 Task: Add an event with the title Second Project Lessons Learned Discussion, date '2024/03/19', time 9:40 AM to 11:40 AMand add a description: The employee will be informed about the available resources and support systems, such as training programs, mentorship opportunities, or coaching sessions. The supervisor will offer guidance and assistance in accessing these resources to facilitate the employee's improvement., put the event into Blue category . Add location for the event as: Zagreb, Croatia, logged in from the account softage.8@softage.netand send the event invitation to softage.2@softage.net and softage.3@softage.net. Set a reminder for the event At time of event
Action: Mouse moved to (118, 139)
Screenshot: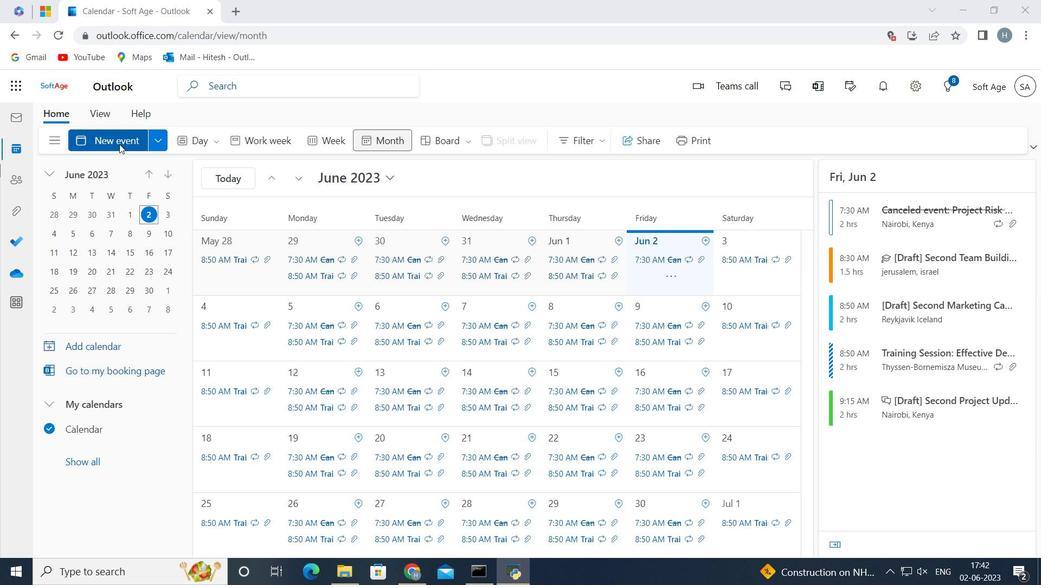 
Action: Mouse pressed left at (118, 139)
Screenshot: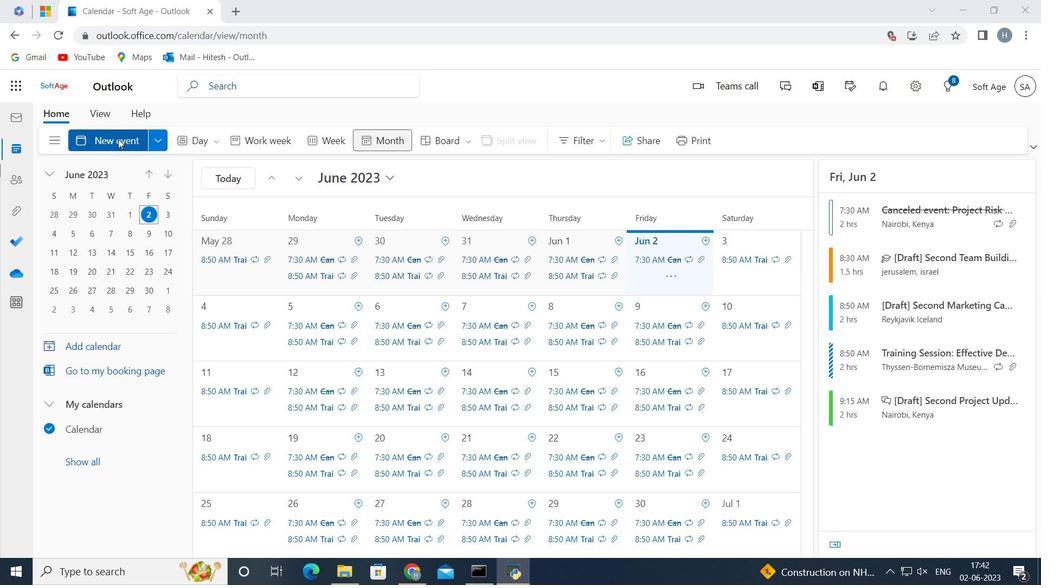 
Action: Mouse moved to (313, 204)
Screenshot: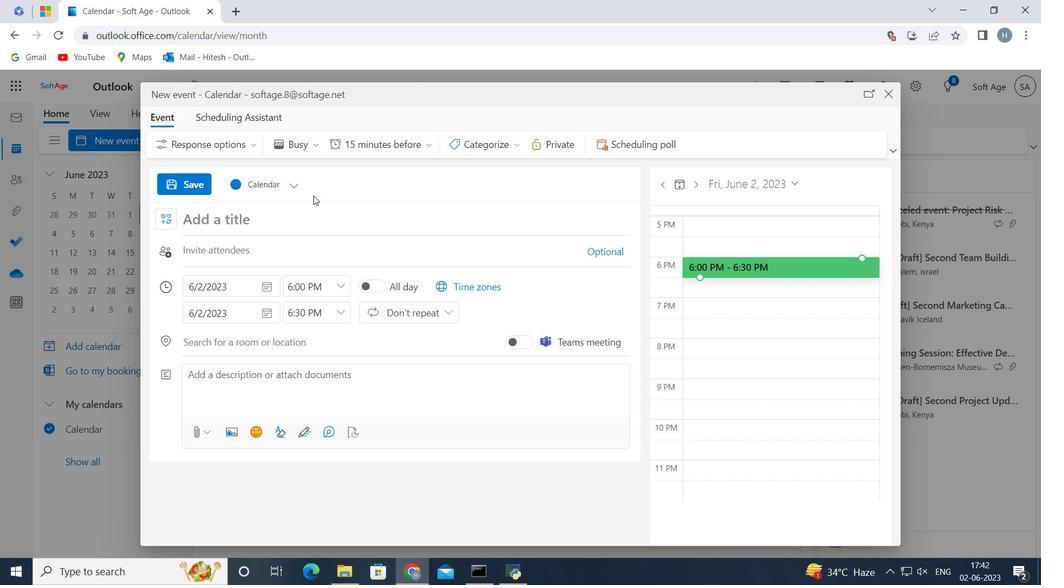 
Action: Key pressed <Key.shift>Second<Key.space><Key.shift>Project<Key.space><Key.shift>Lessons<Key.space><Key.shift>Learned<Key.space><Key.shift>Discussion<Key.space>
Screenshot: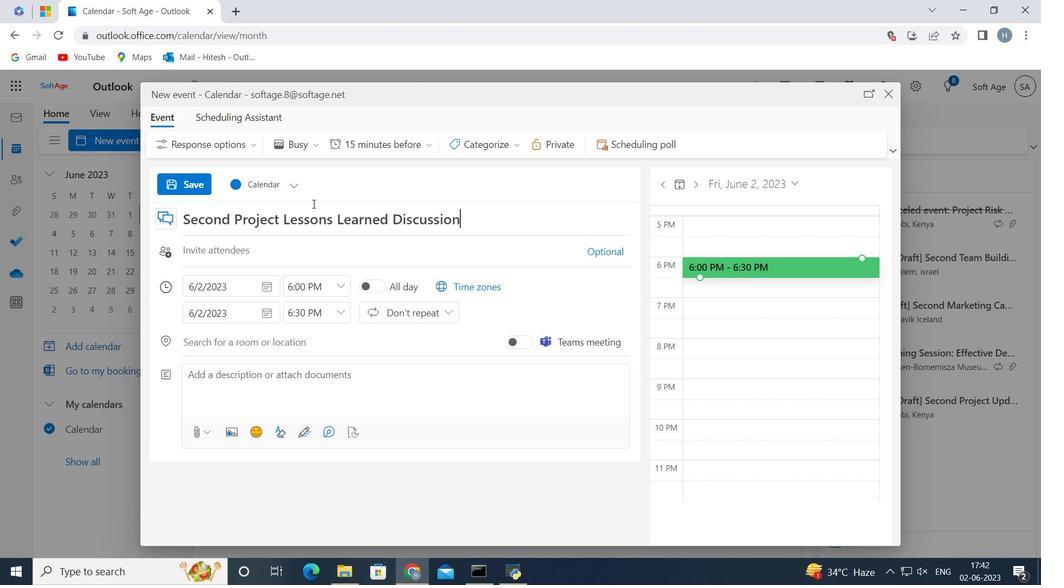 
Action: Mouse moved to (345, 284)
Screenshot: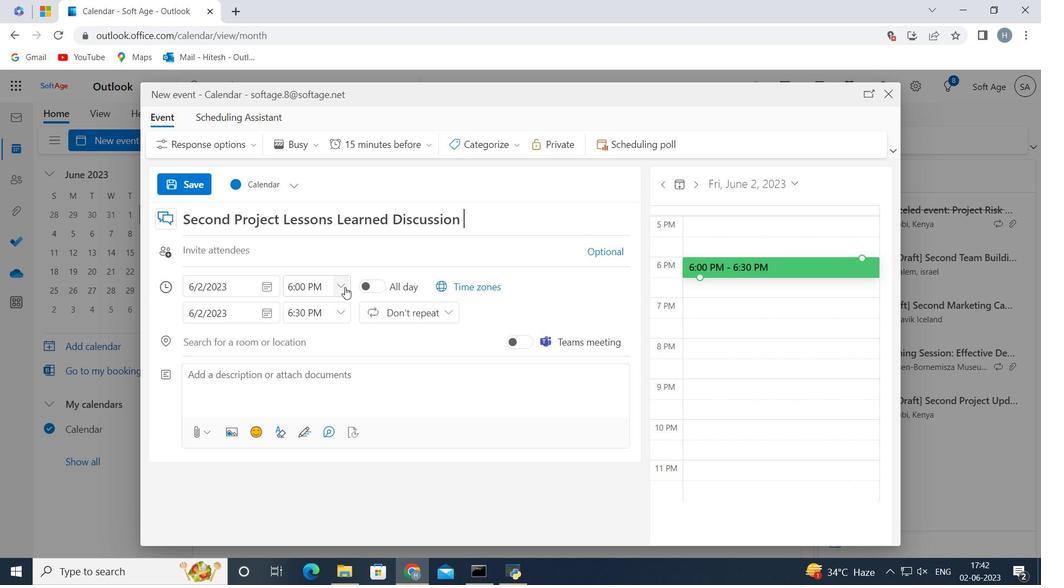 
Action: Mouse pressed left at (345, 284)
Screenshot: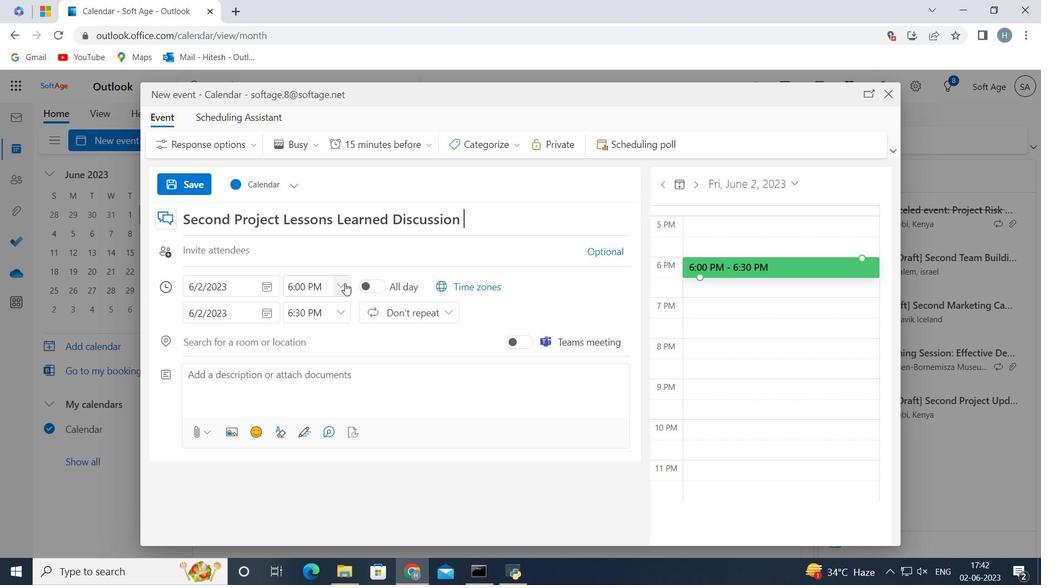 
Action: Mouse moved to (263, 288)
Screenshot: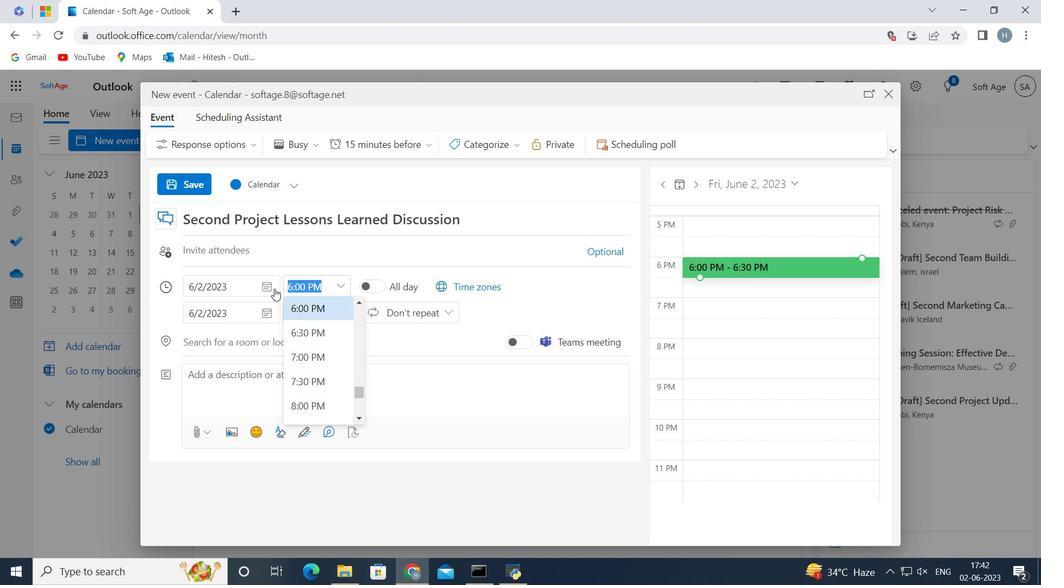 
Action: Mouse pressed left at (263, 288)
Screenshot: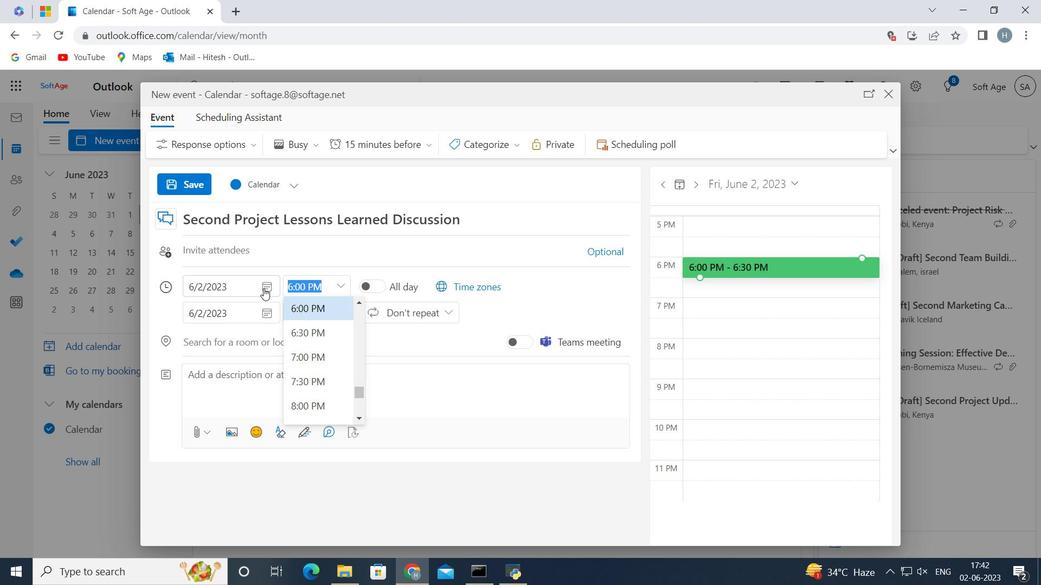
Action: Mouse moved to (310, 321)
Screenshot: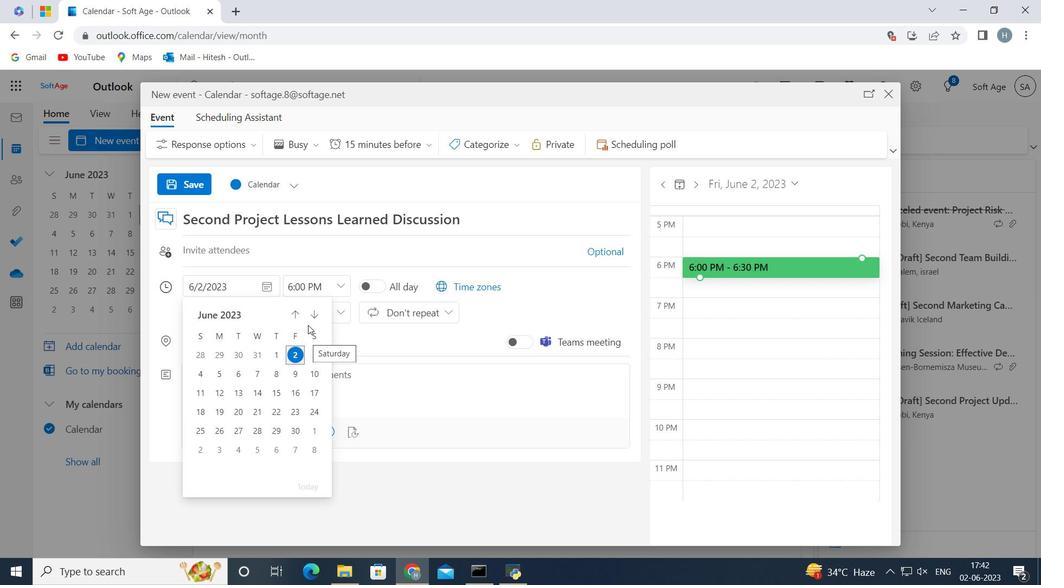 
Action: Mouse pressed left at (310, 321)
Screenshot: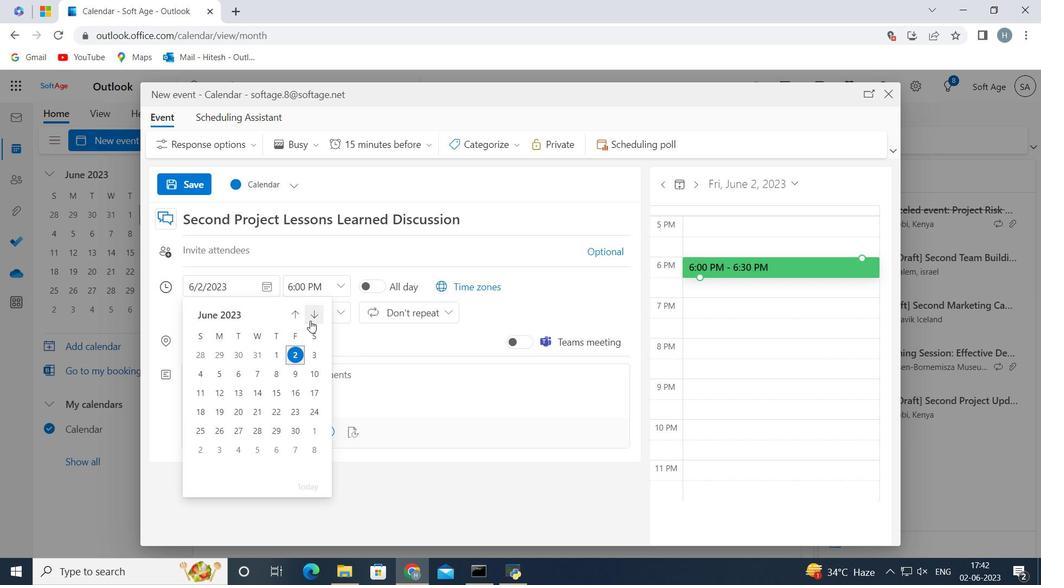 
Action: Mouse pressed left at (310, 321)
Screenshot: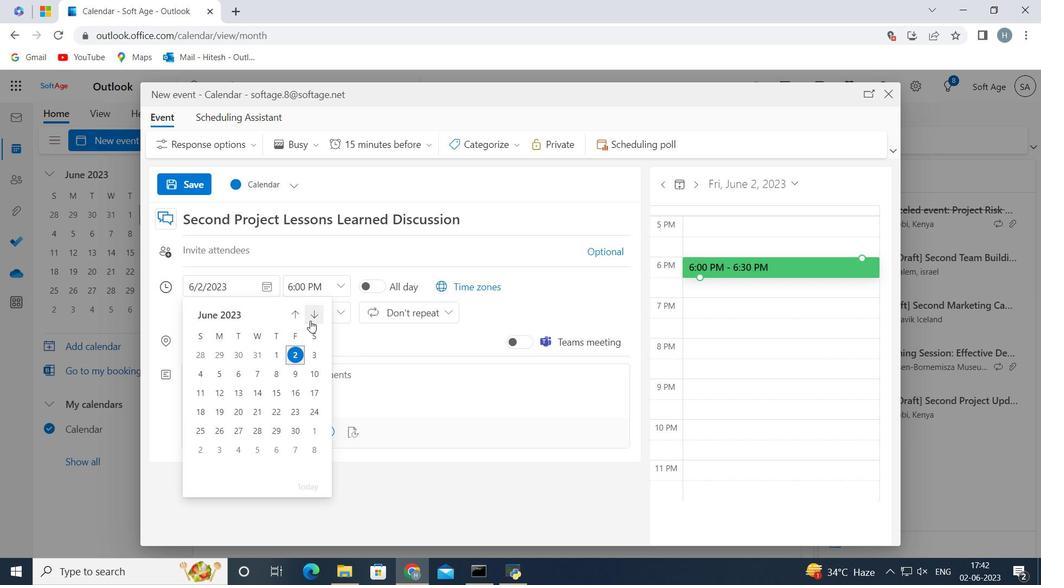 
Action: Mouse pressed left at (310, 321)
Screenshot: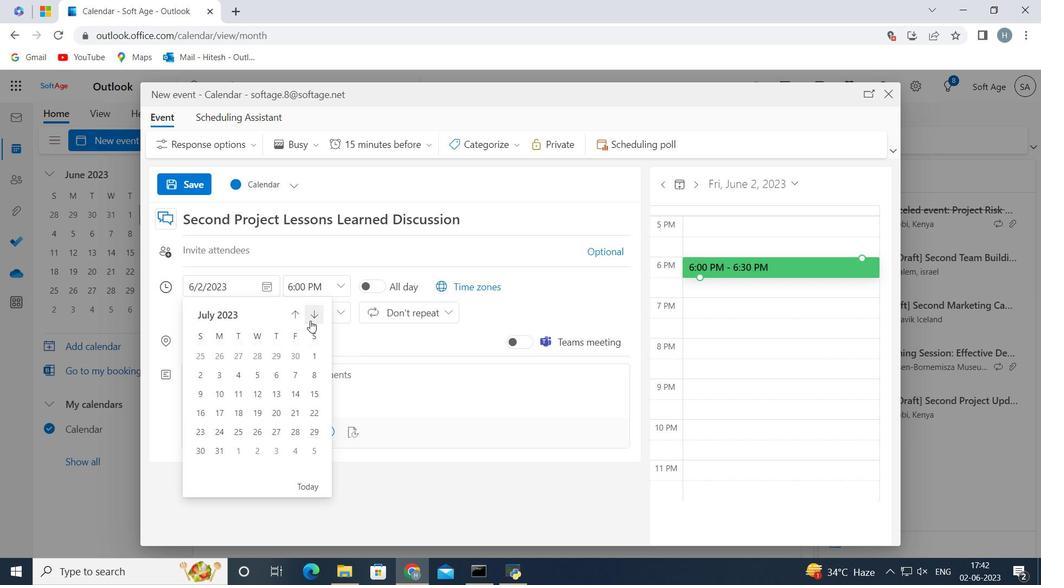 
Action: Mouse pressed left at (310, 321)
Screenshot: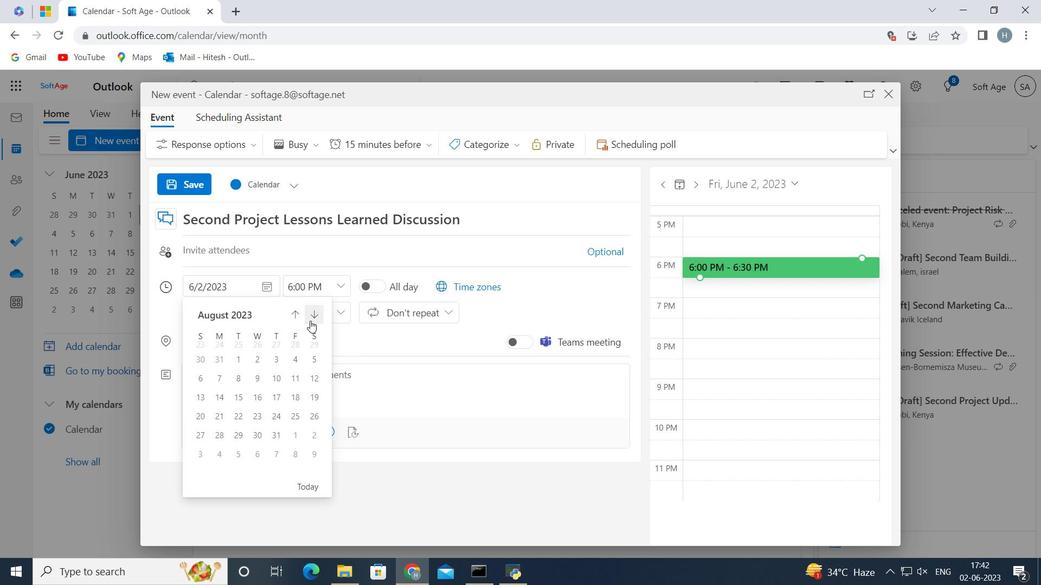 
Action: Mouse pressed left at (310, 321)
Screenshot: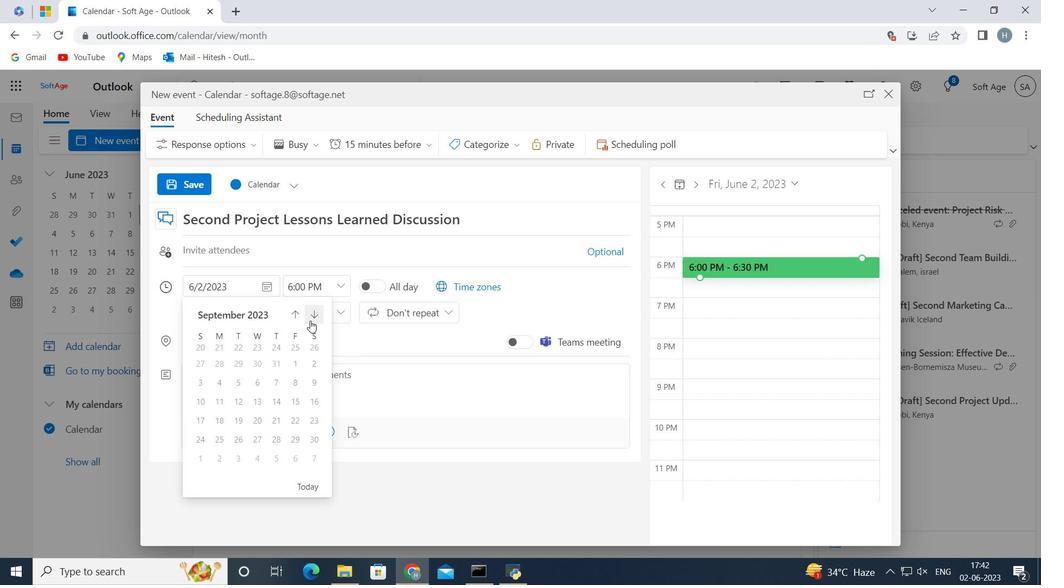 
Action: Mouse pressed left at (310, 321)
Screenshot: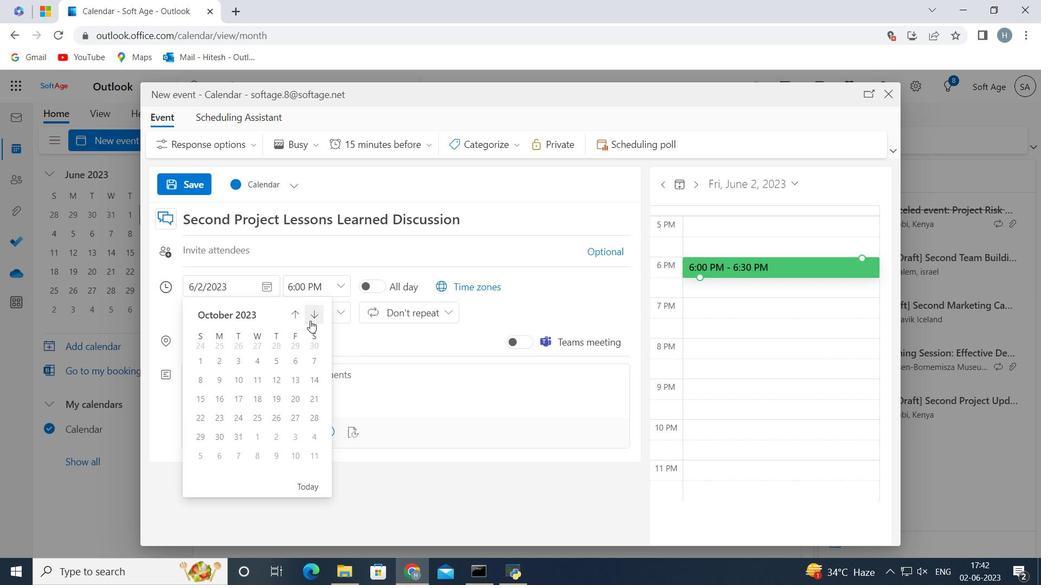 
Action: Mouse pressed left at (310, 321)
Screenshot: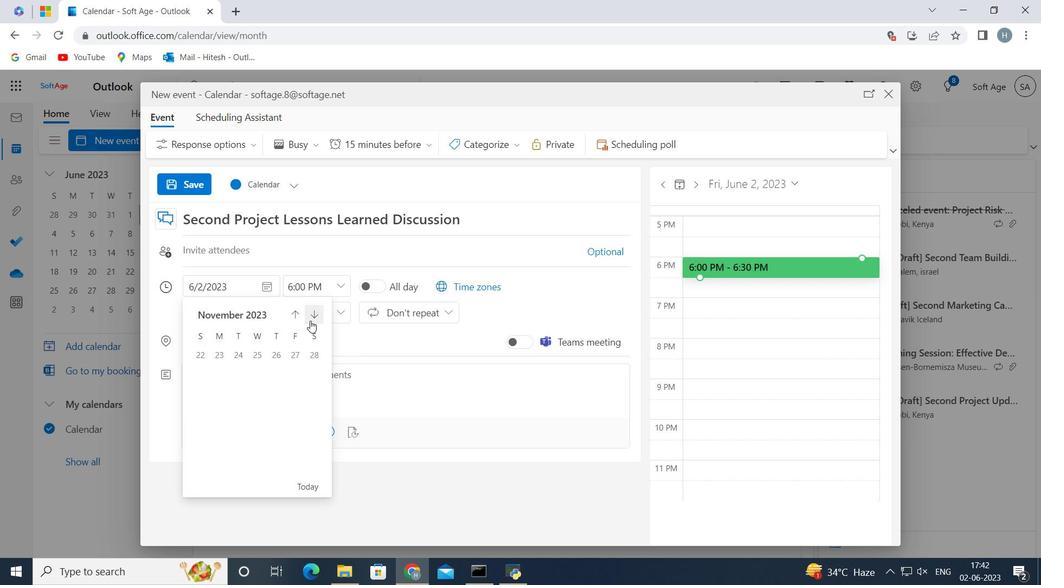 
Action: Mouse pressed left at (310, 321)
Screenshot: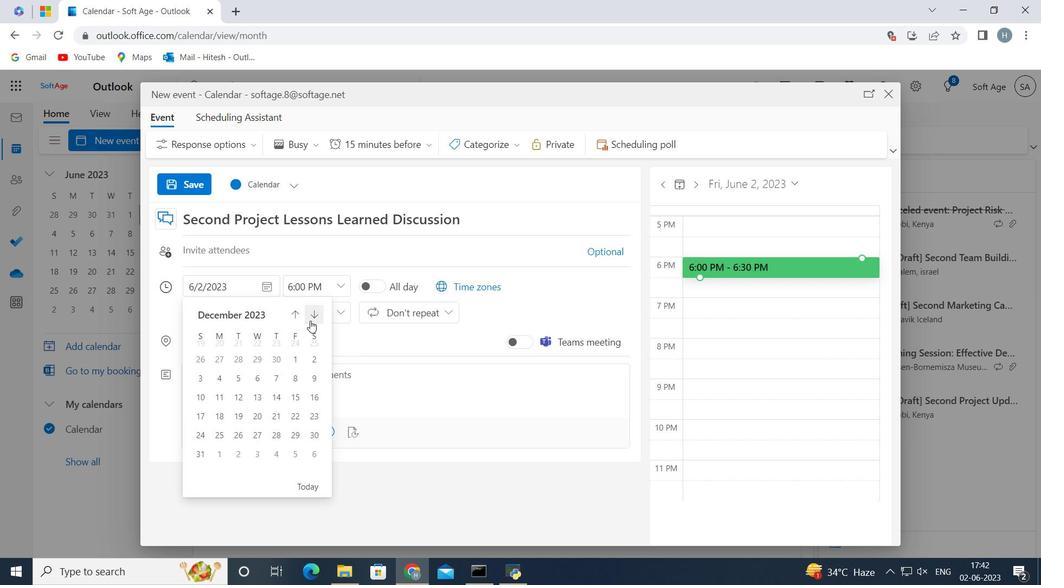 
Action: Mouse pressed left at (310, 321)
Screenshot: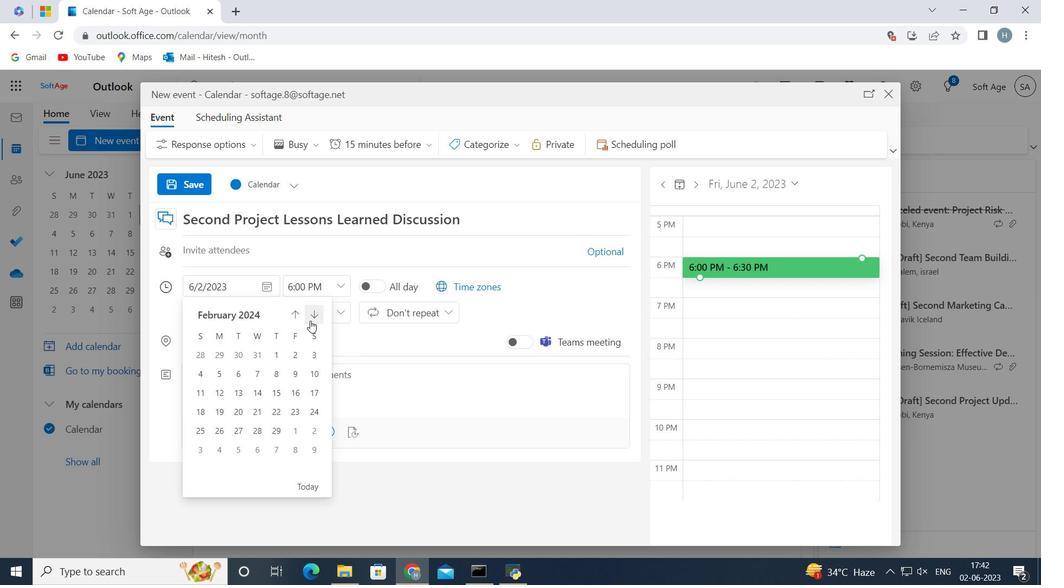 
Action: Mouse moved to (245, 410)
Screenshot: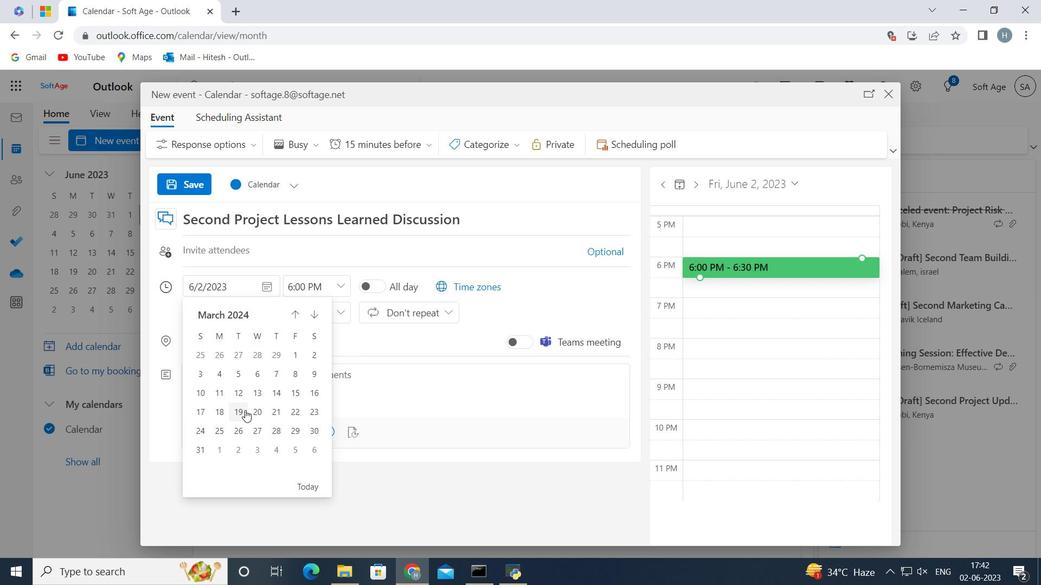 
Action: Mouse pressed left at (245, 410)
Screenshot: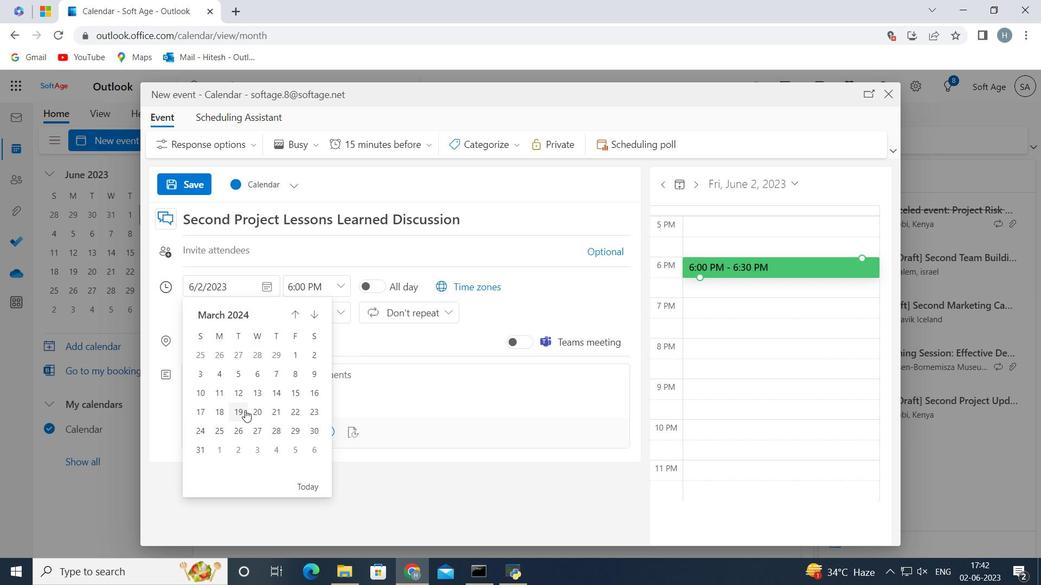 
Action: Mouse moved to (340, 284)
Screenshot: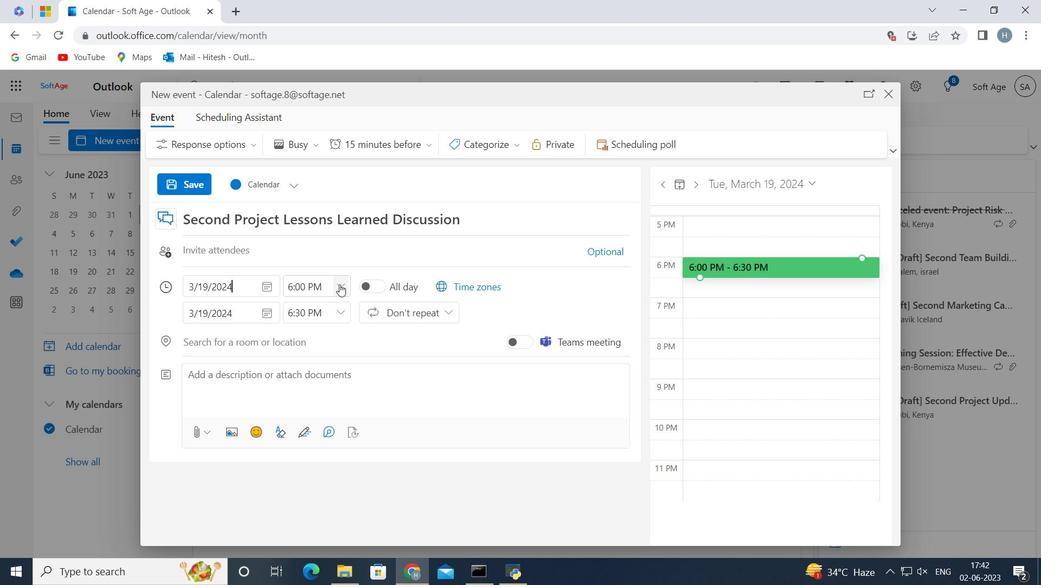 
Action: Mouse pressed left at (340, 284)
Screenshot: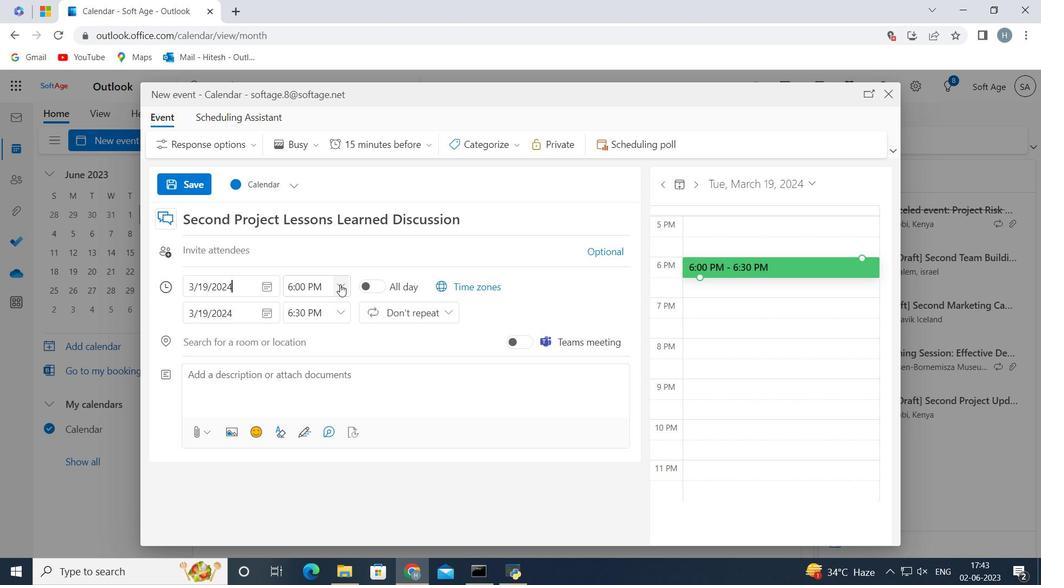 
Action: Mouse moved to (360, 347)
Screenshot: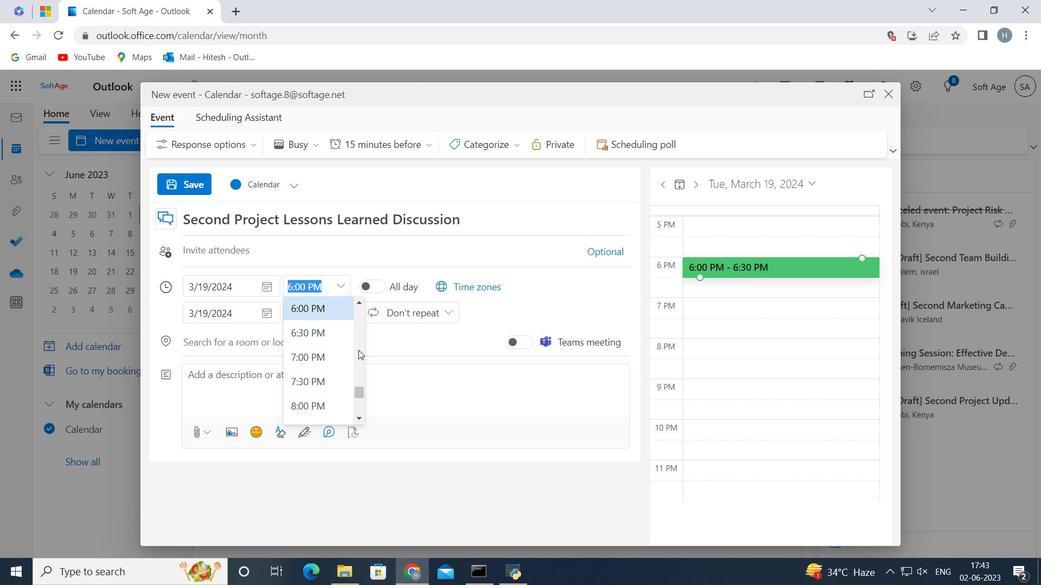 
Action: Mouse pressed left at (360, 347)
Screenshot: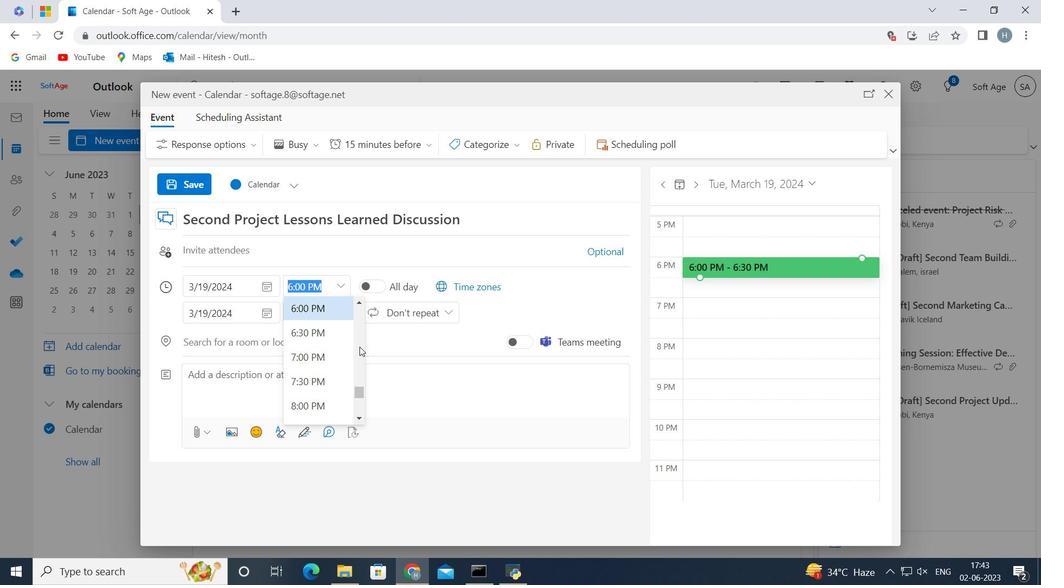 
Action: Mouse moved to (360, 339)
Screenshot: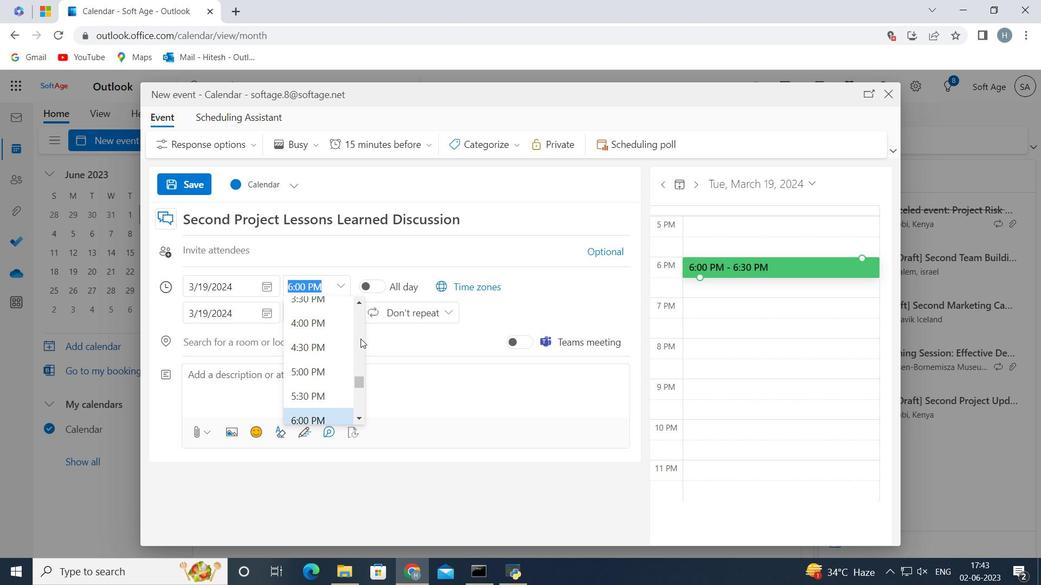 
Action: Mouse pressed left at (360, 339)
Screenshot: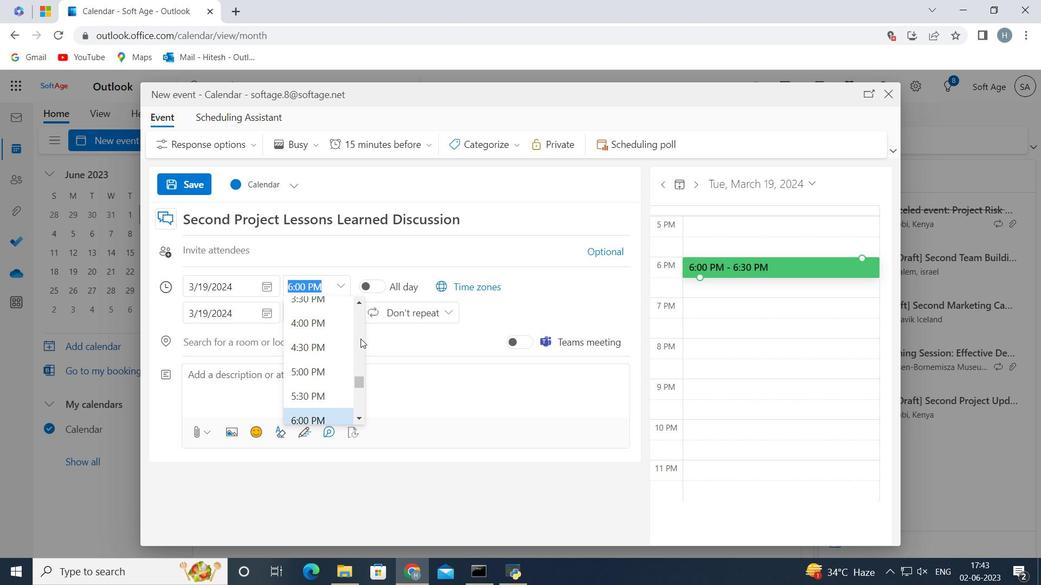 
Action: Mouse moved to (360, 336)
Screenshot: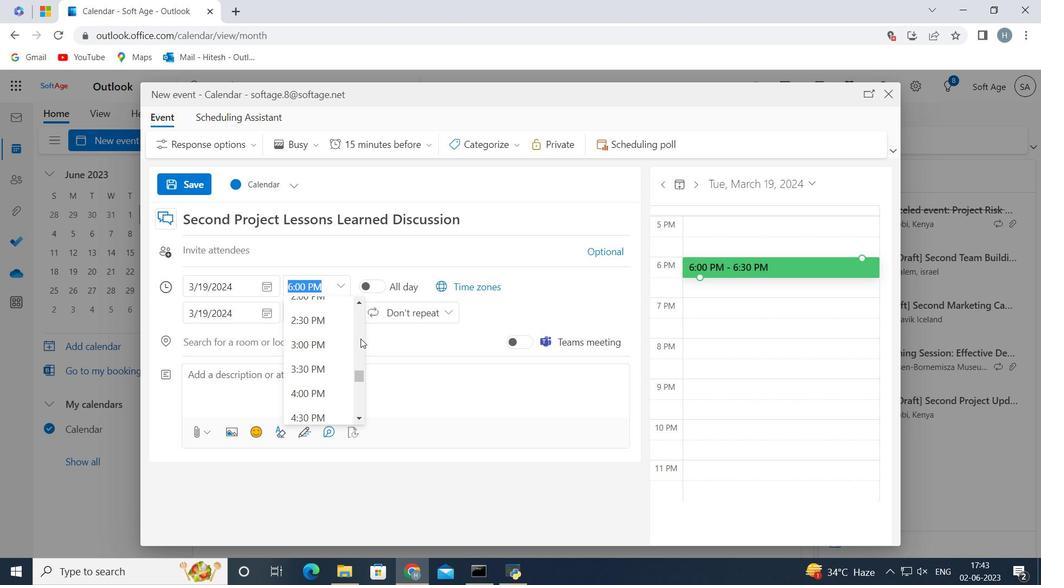 
Action: Mouse pressed left at (360, 336)
Screenshot: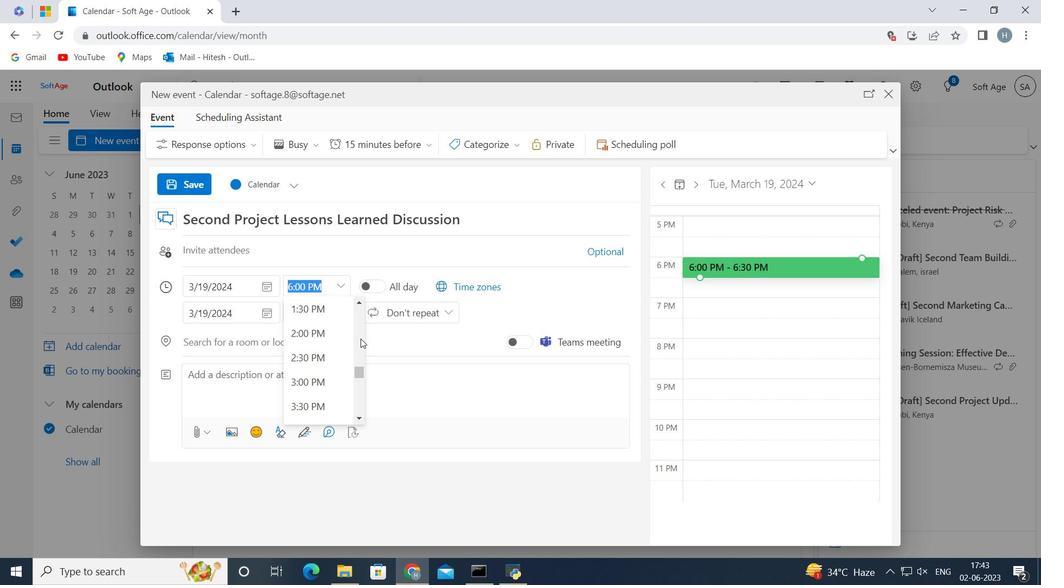 
Action: Mouse moved to (360, 324)
Screenshot: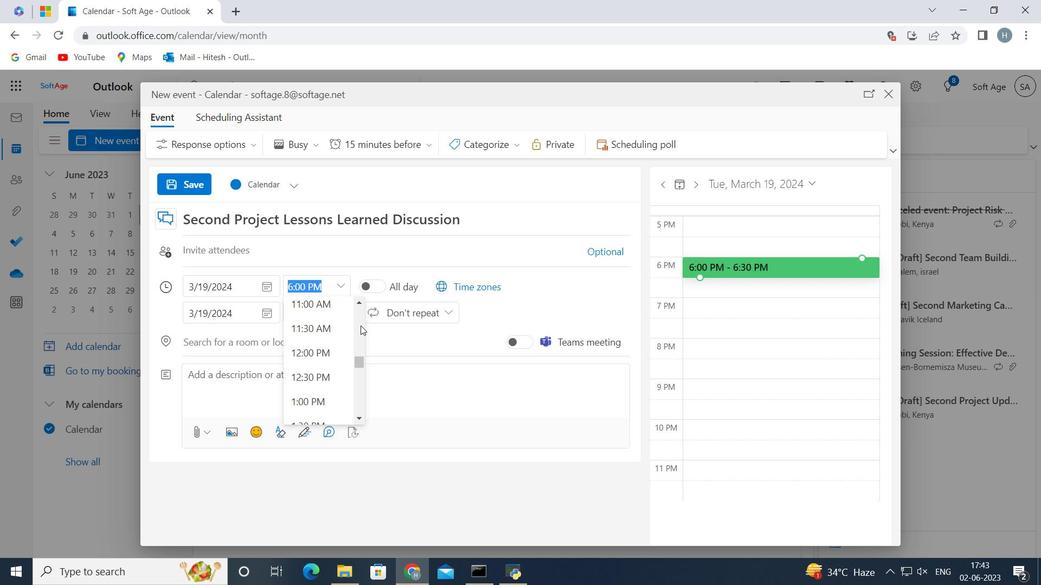 
Action: Mouse pressed left at (360, 324)
Screenshot: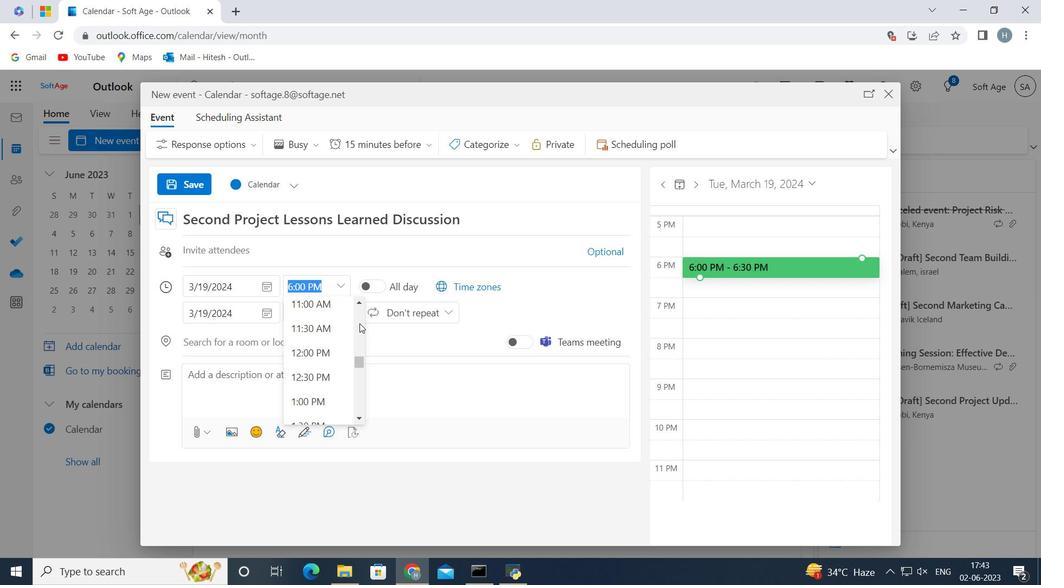 
Action: Mouse pressed left at (360, 324)
Screenshot: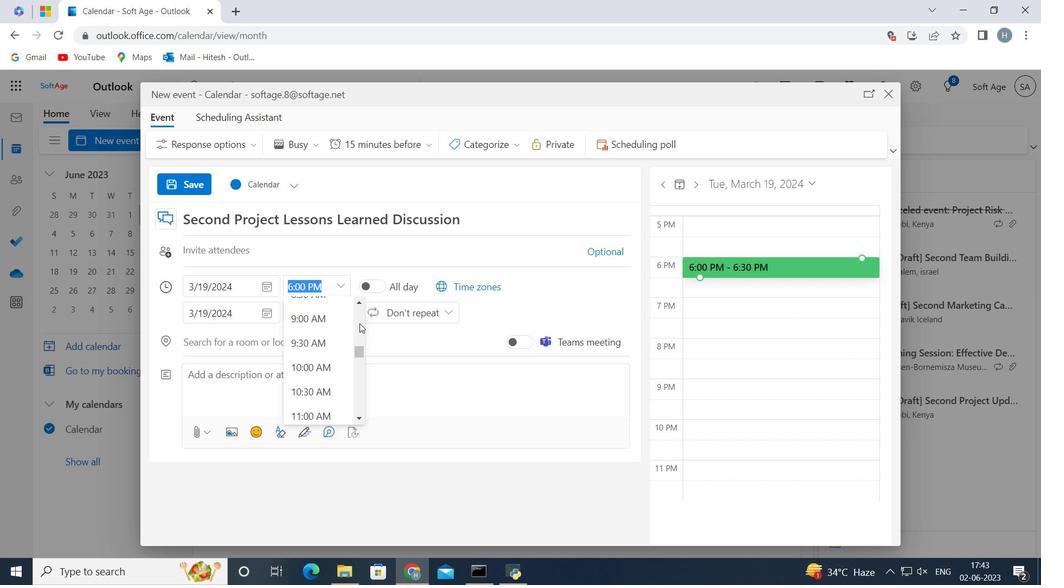 
Action: Mouse moved to (362, 351)
Screenshot: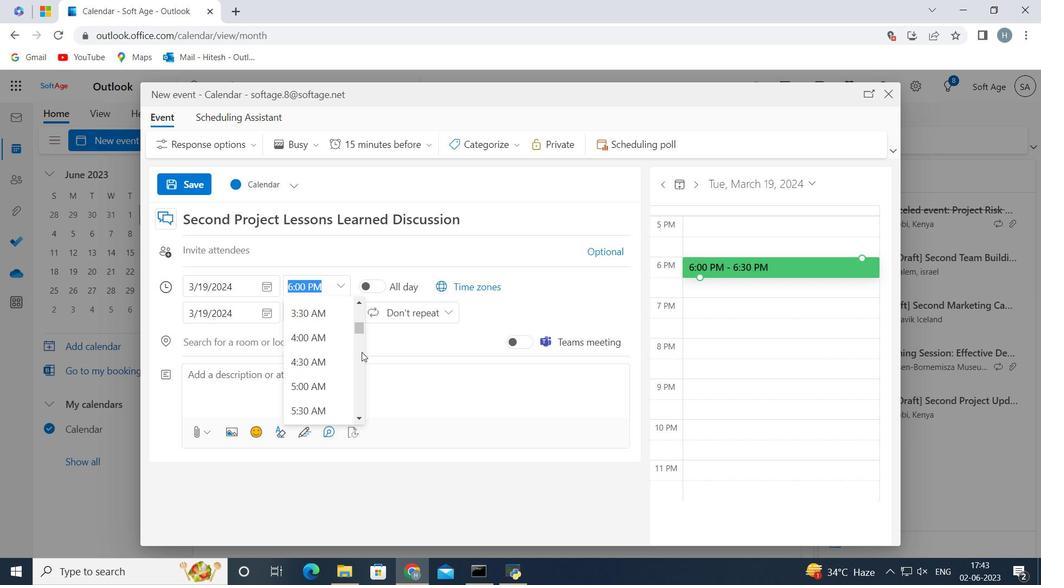 
Action: Mouse pressed left at (362, 351)
Screenshot: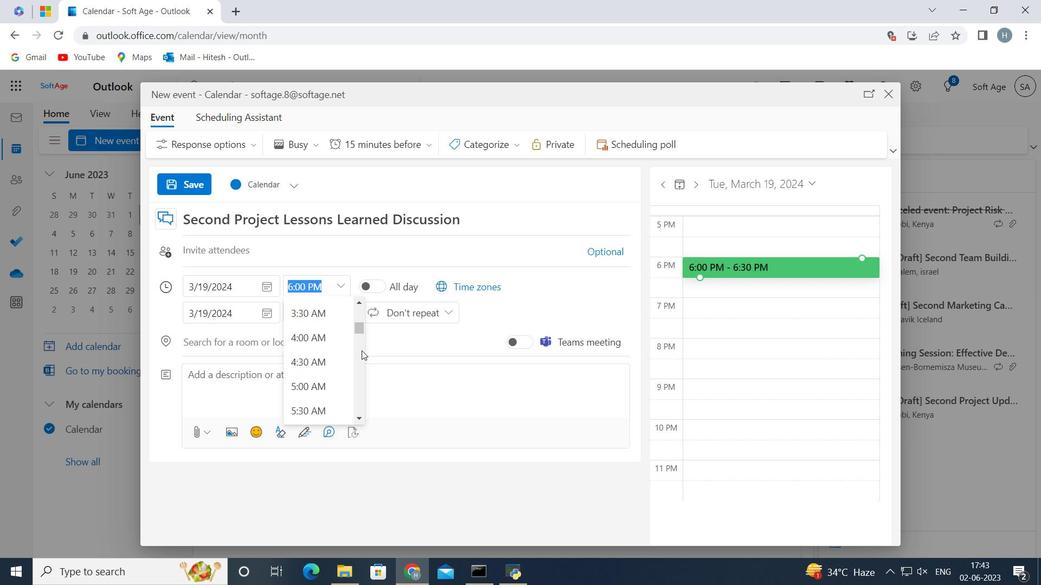 
Action: Mouse moved to (361, 352)
Screenshot: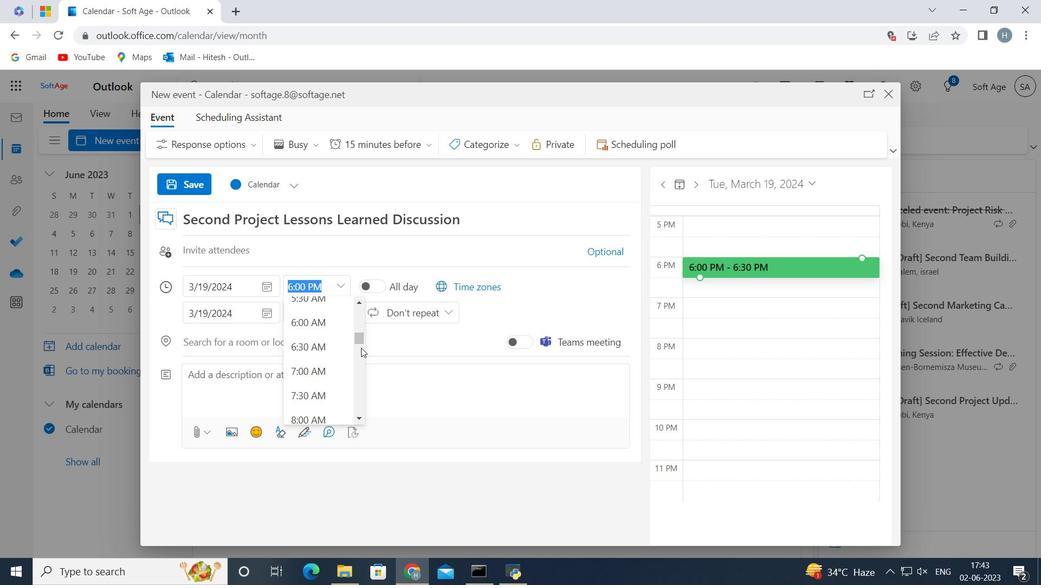 
Action: Mouse pressed left at (361, 352)
Screenshot: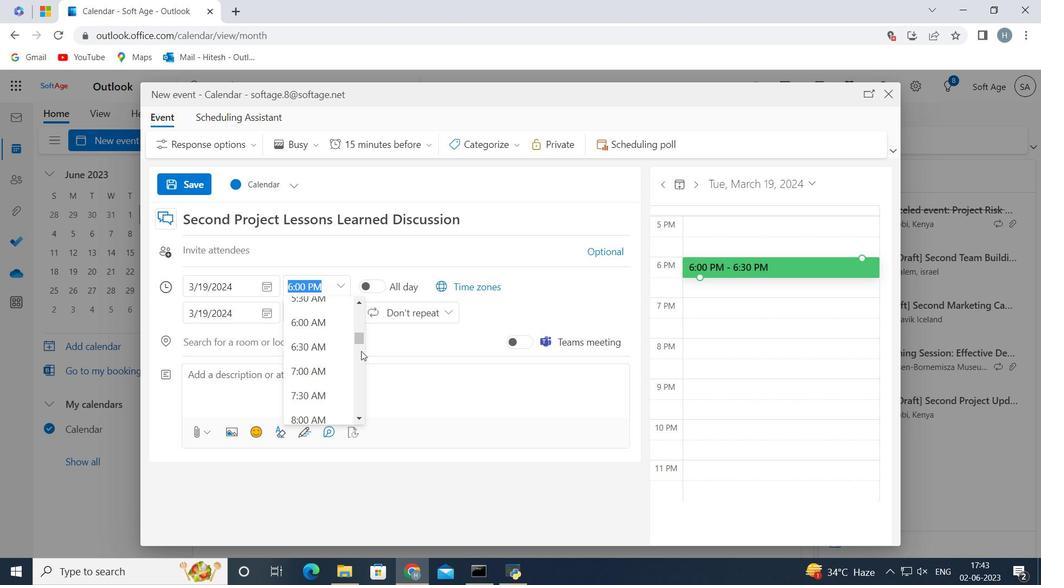 
Action: Mouse moved to (308, 380)
Screenshot: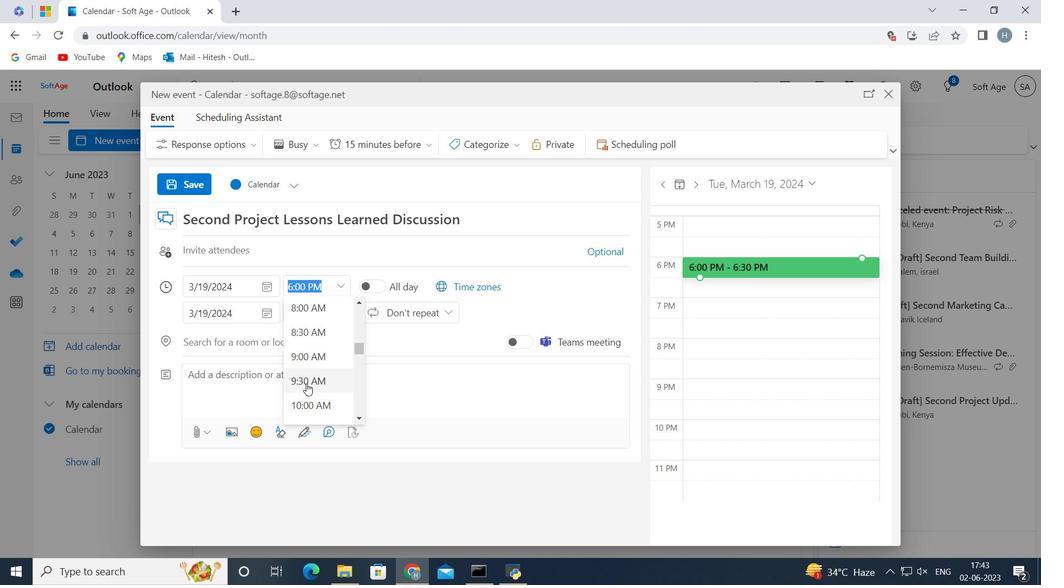 
Action: Mouse pressed left at (308, 380)
Screenshot: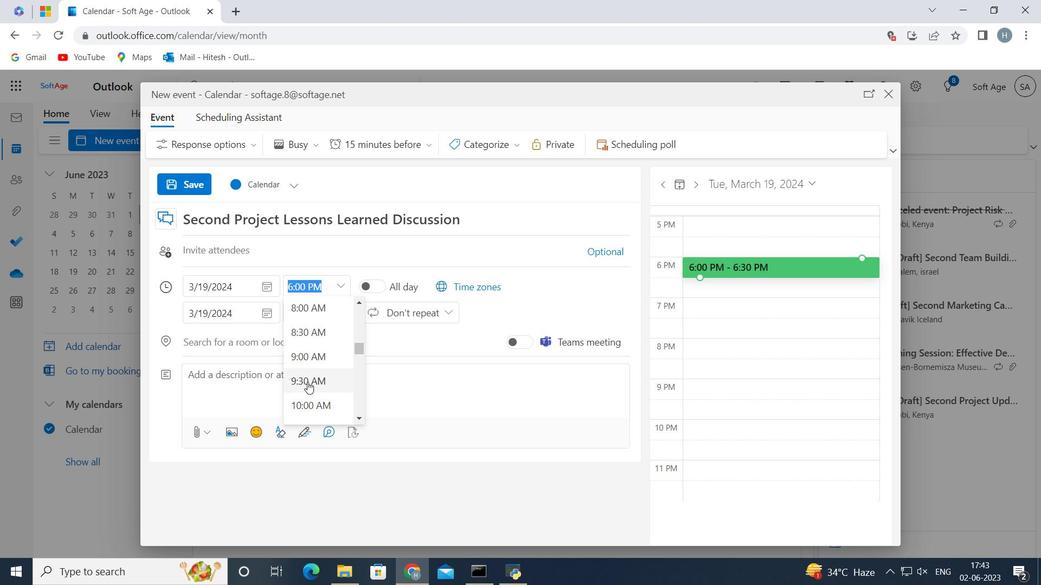 
Action: Mouse moved to (326, 282)
Screenshot: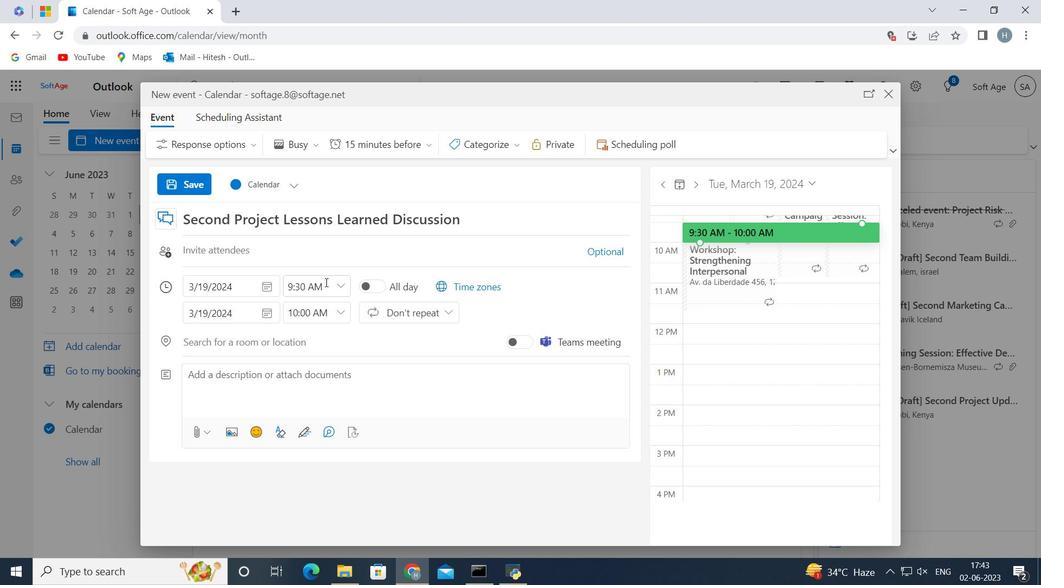 
Action: Key pressed <Key.left><Key.left><Key.left><Key.backspace><Key.backspace>40
Screenshot: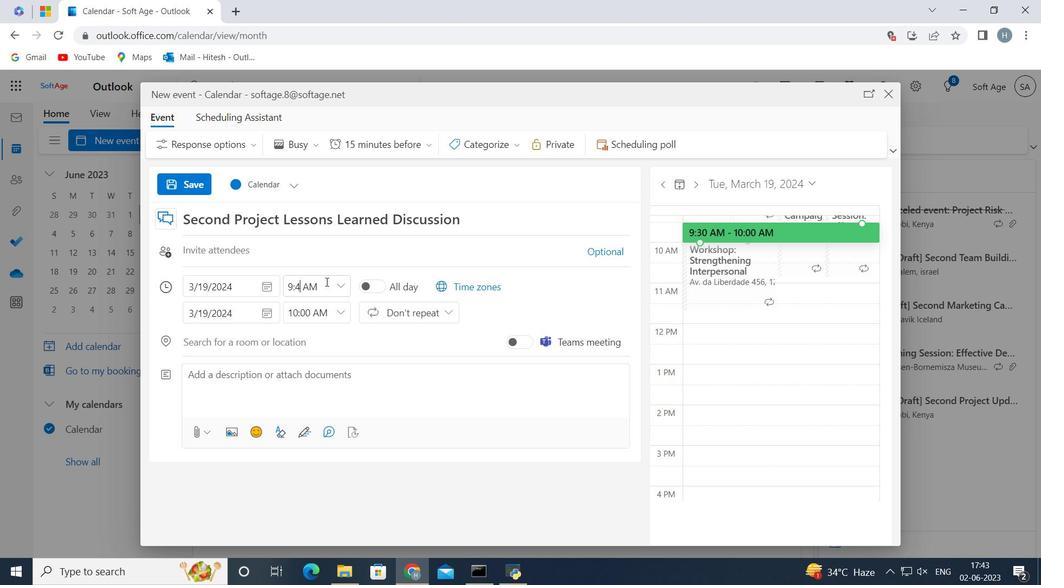 
Action: Mouse moved to (342, 312)
Screenshot: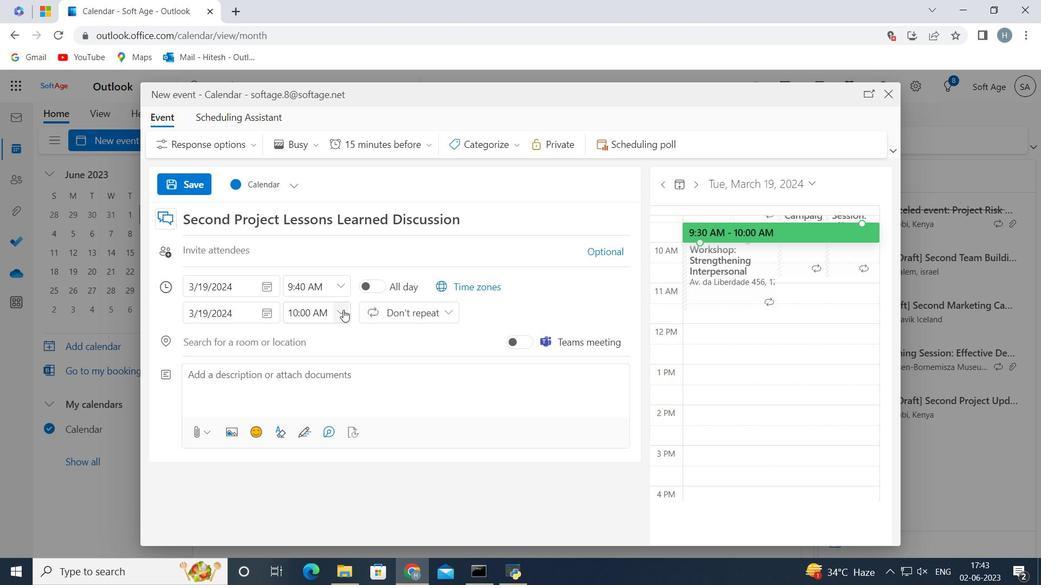 
Action: Mouse pressed left at (342, 312)
Screenshot: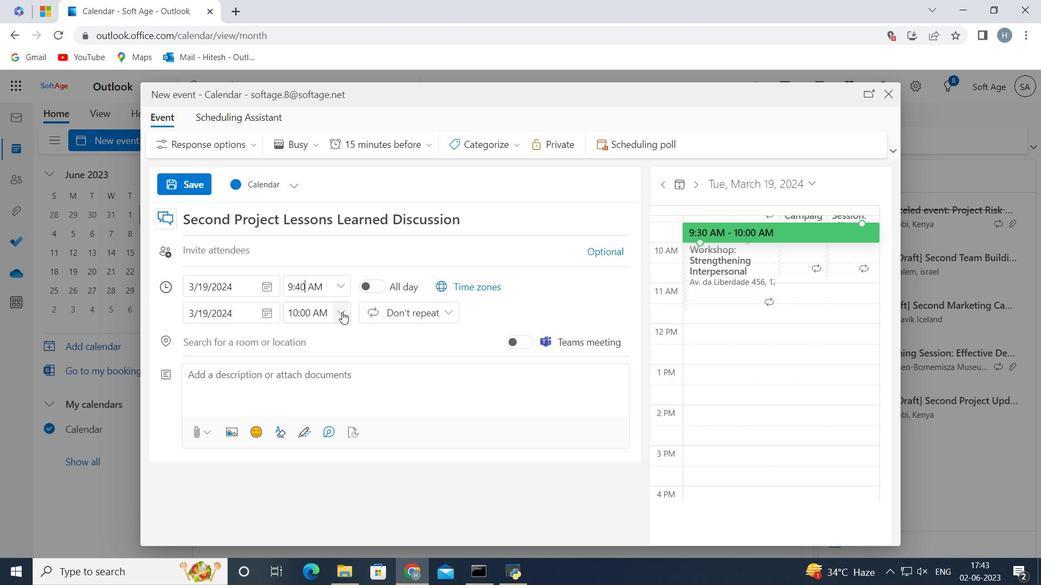 
Action: Mouse moved to (333, 408)
Screenshot: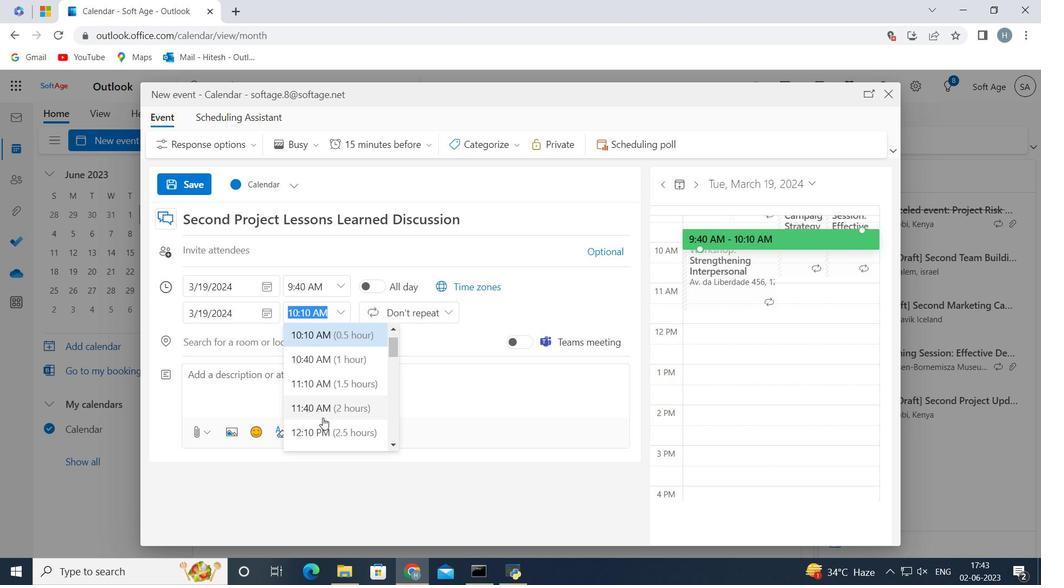 
Action: Mouse pressed left at (333, 408)
Screenshot: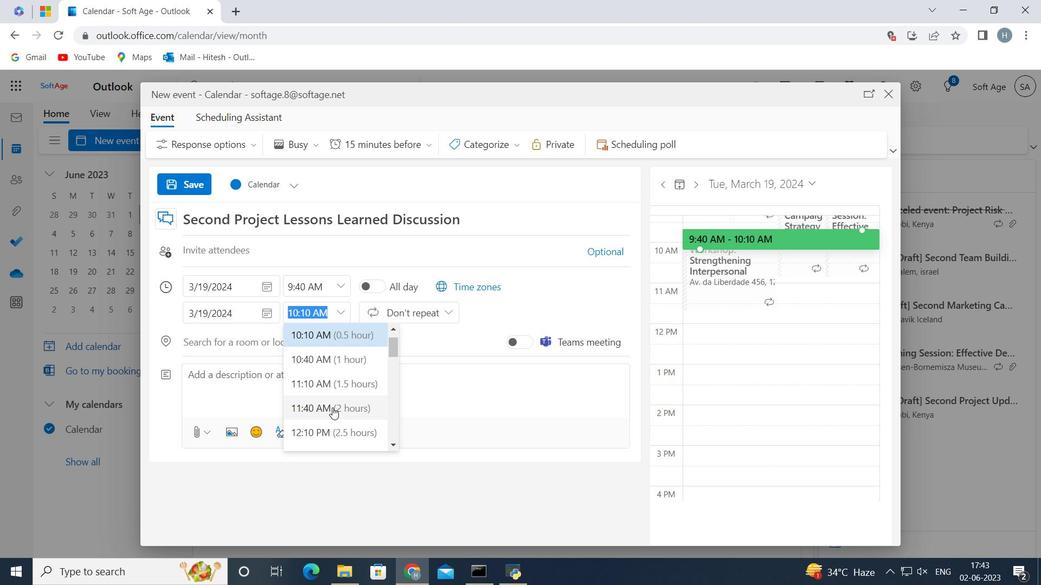 
Action: Mouse moved to (302, 379)
Screenshot: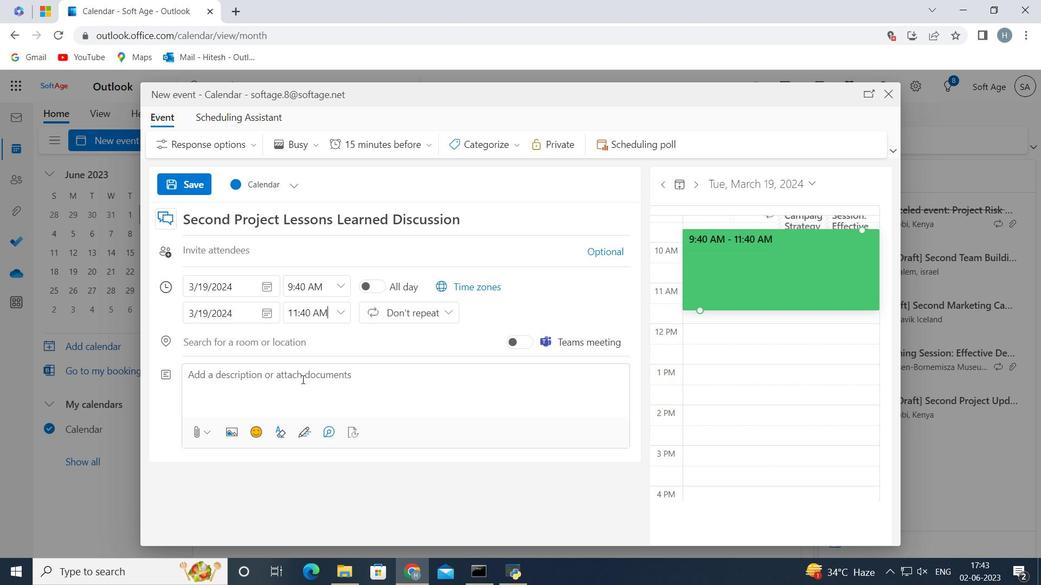 
Action: Mouse pressed left at (302, 379)
Screenshot: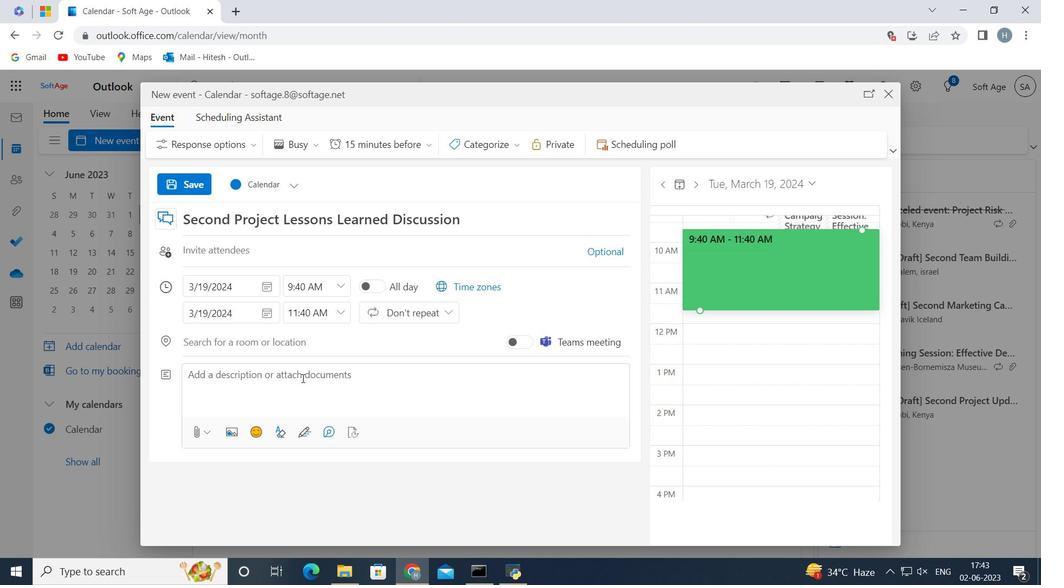 
Action: Key pressed <Key.shift>The<Key.space>employee<Key.space>will<Key.space>be<Key.space>informed<Key.space>about<Key.space>the<Key.space>available<Key.space>resources<Key.space>and<Key.space>support<Key.space>system,<Key.space>such<Key.space>as<Key.space>training<Key.space>programs,<Key.space>mentorship<Key.space>opportunities,<Key.space>or<Key.space>coaching<Key.space>sessions,<Key.backspace>.<Key.space><Key.shift>t<Key.backspace><Key.shift>The<Key.space>supervisor<Key.space>will<Key.space>offer<Key.space>guidance<Key.space>and<Key.space>assisr<Key.backspace>tance<Key.space>in<Key.space>accessing<Key.space>these<Key.space>resources<Key.space>to<Key.space>facilities<Key.space>the<Key.space>empli<Key.backspace>oyee<Key.shift_r>"<Key.backspace>'s<Key.space>improvement.<Key.space>
Screenshot: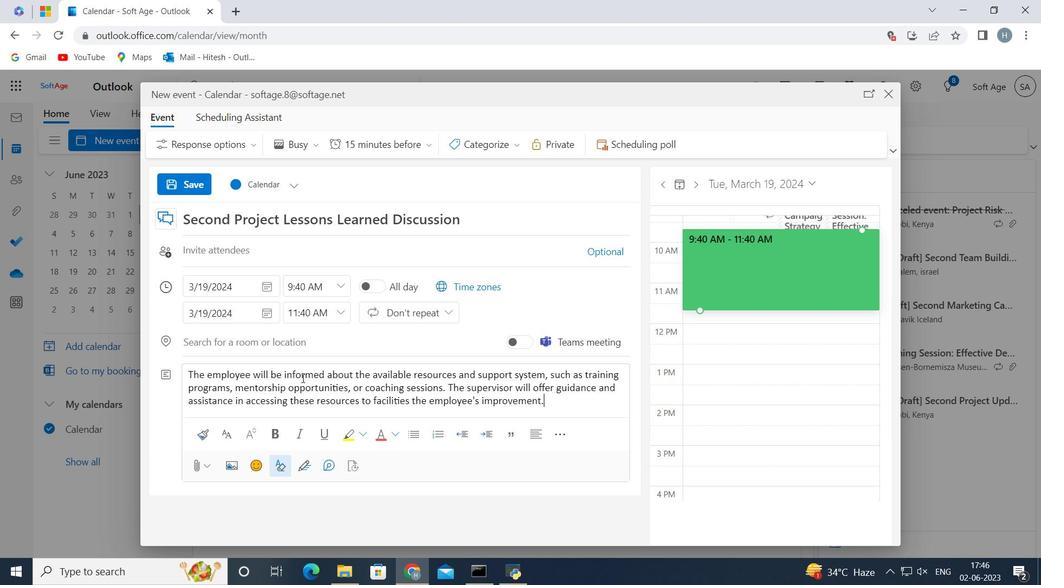 
Action: Mouse moved to (514, 143)
Screenshot: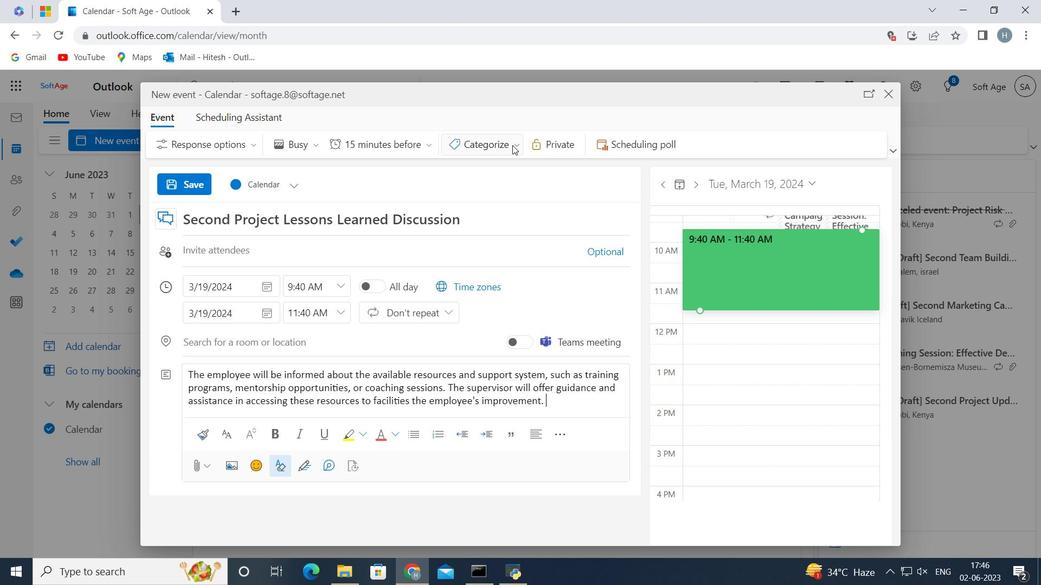
Action: Mouse pressed left at (514, 143)
Screenshot: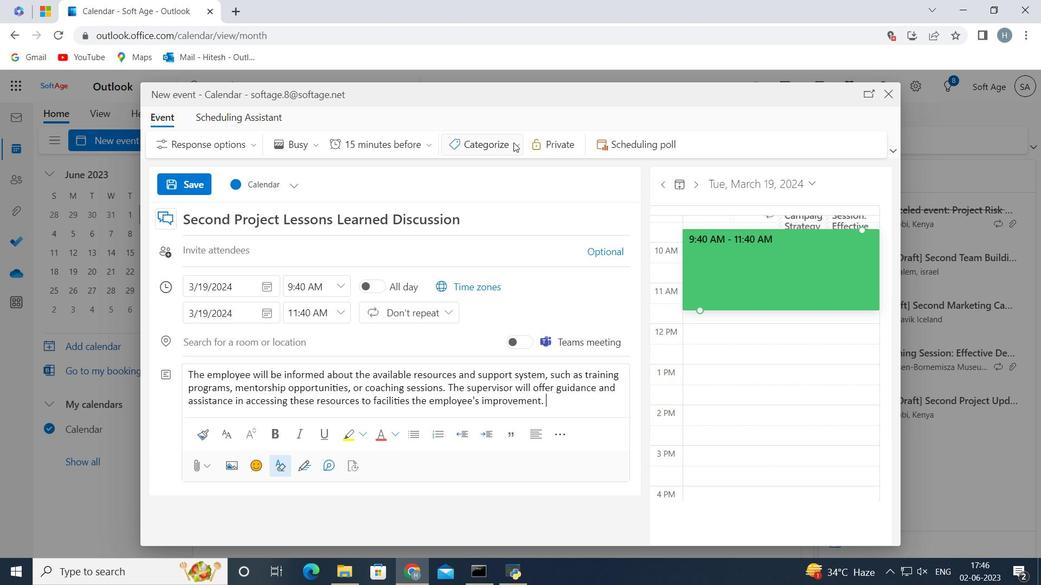 
Action: Mouse moved to (520, 168)
Screenshot: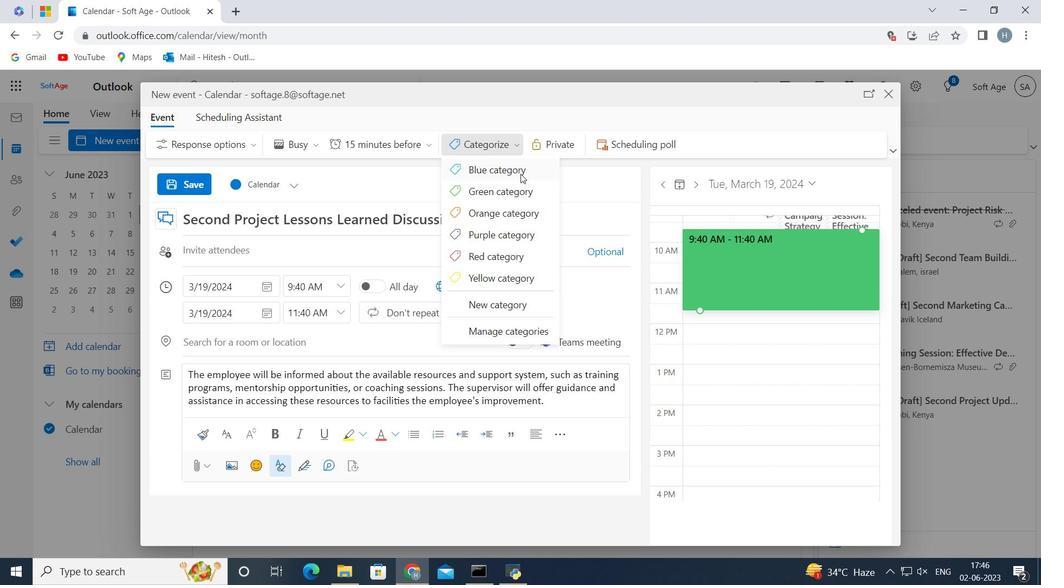
Action: Mouse pressed left at (520, 168)
Screenshot: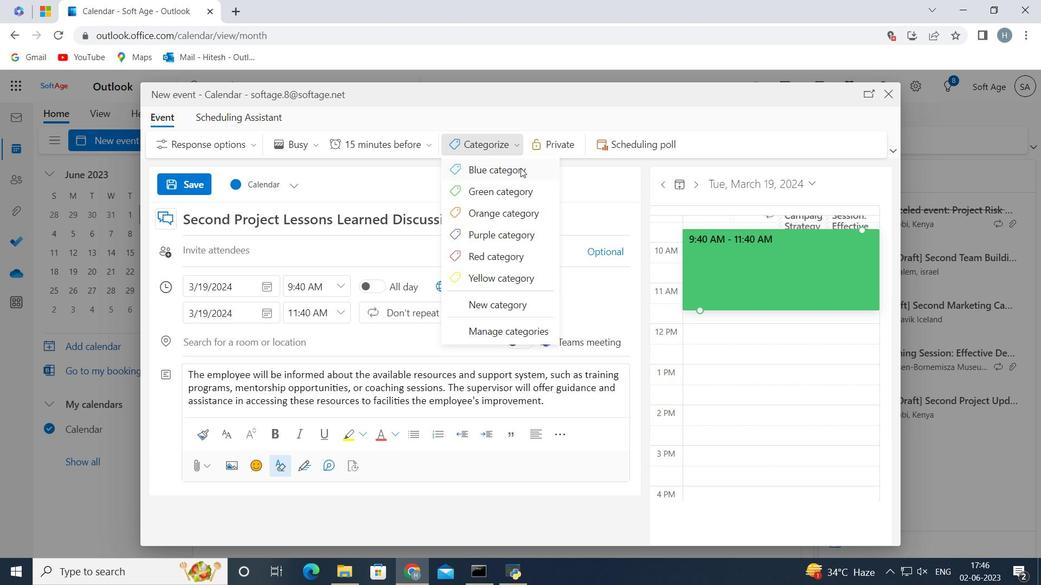 
Action: Mouse moved to (260, 338)
Screenshot: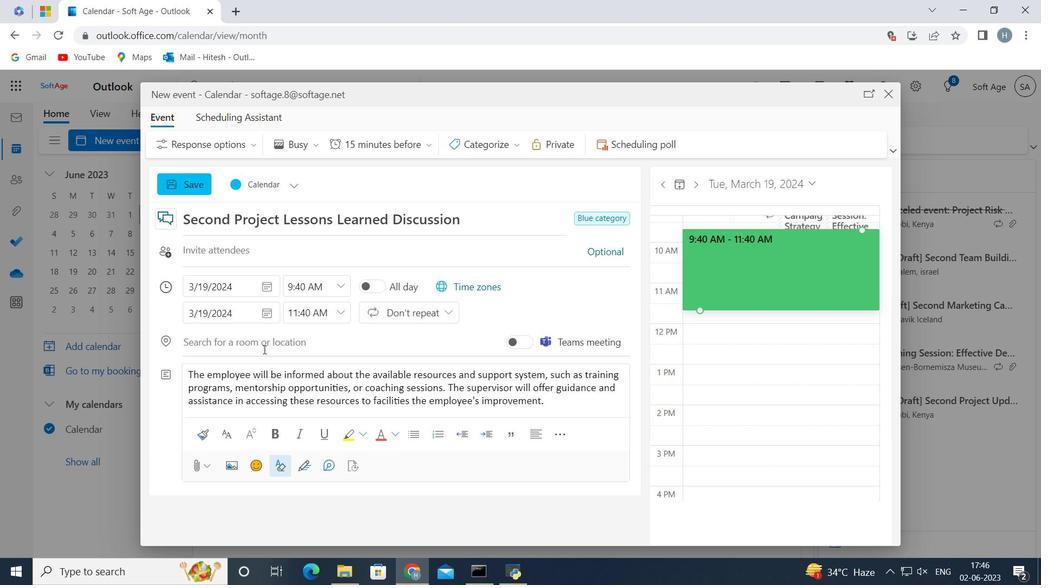 
Action: Mouse pressed left at (260, 338)
Screenshot: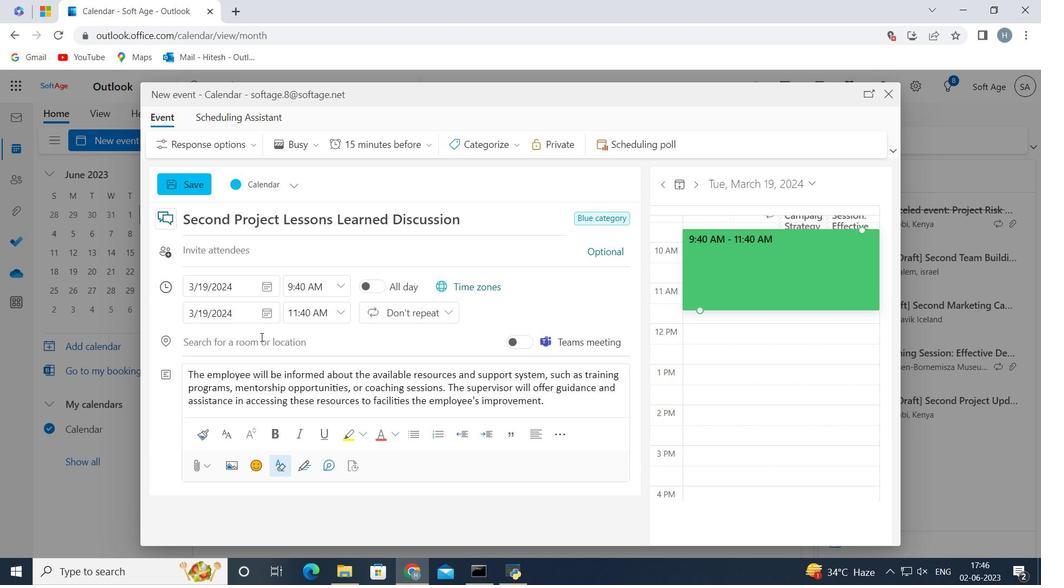 
Action: Key pressed <Key.shift>Zagreb,<Key.space><Key.shift>Croatia
Screenshot: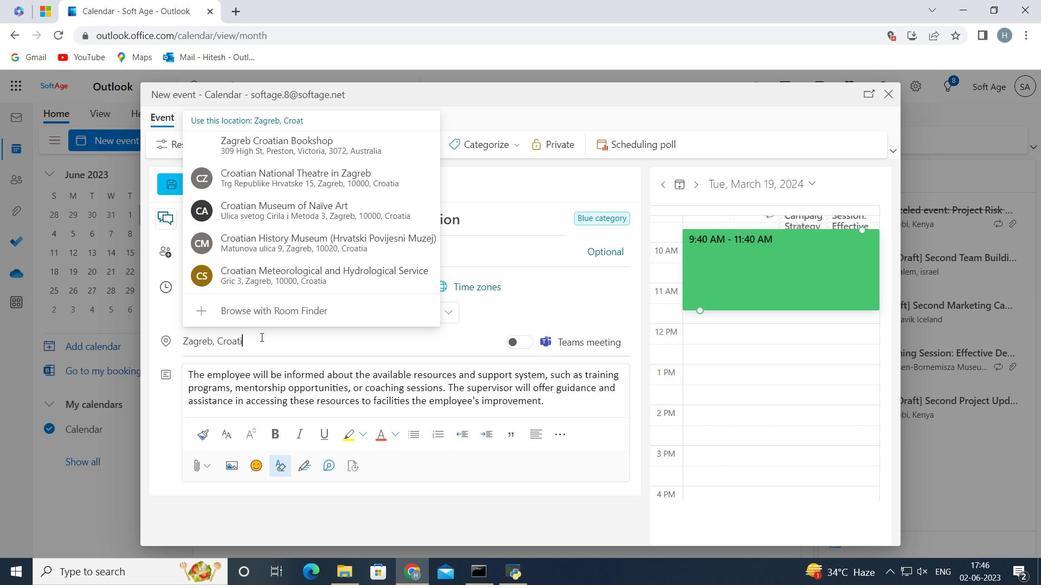 
Action: Mouse moved to (575, 303)
Screenshot: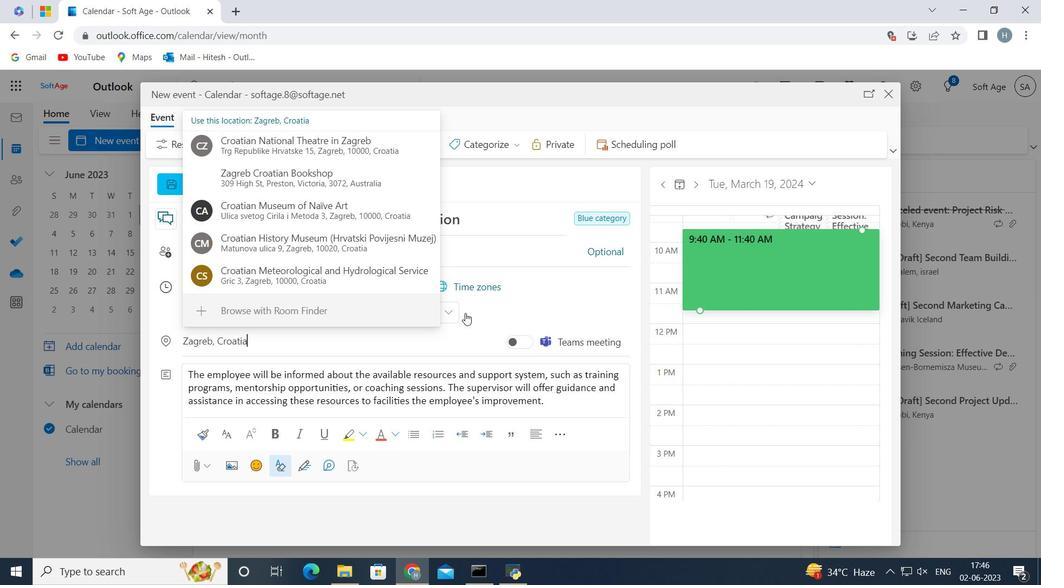 
Action: Mouse pressed left at (575, 303)
Screenshot: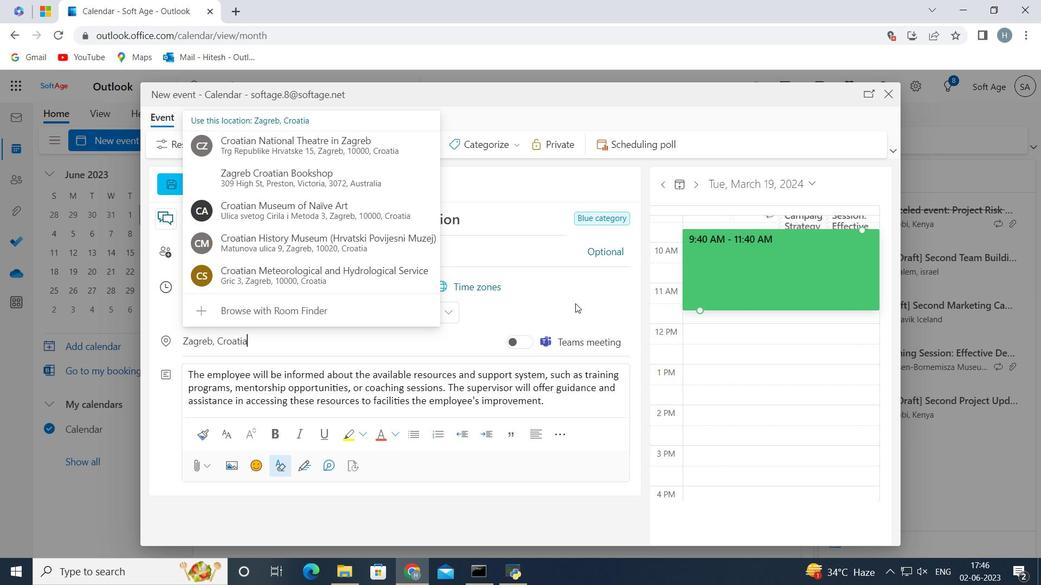 
Action: Mouse moved to (334, 264)
Screenshot: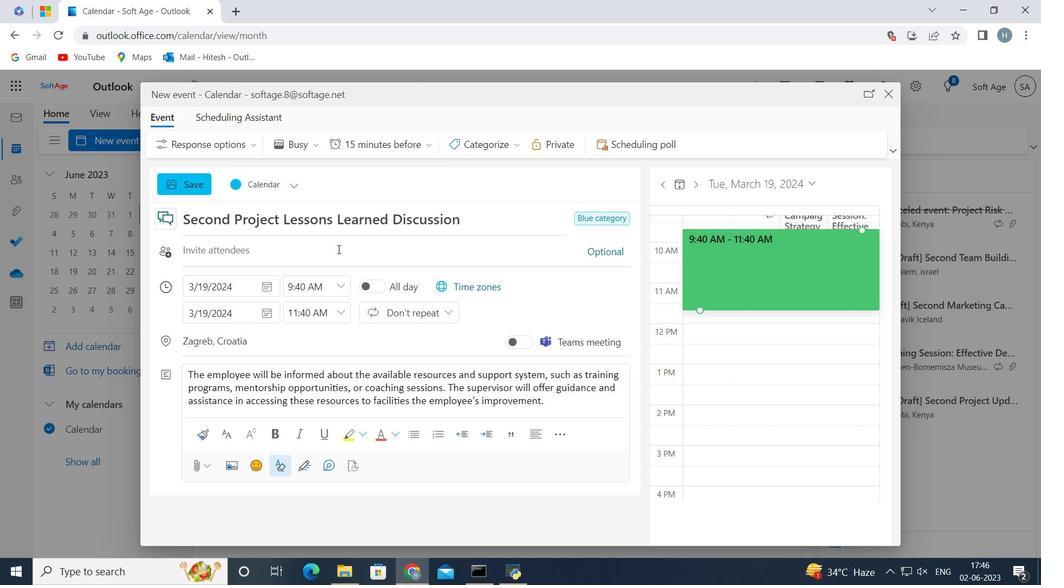 
Action: Mouse pressed left at (334, 264)
Screenshot: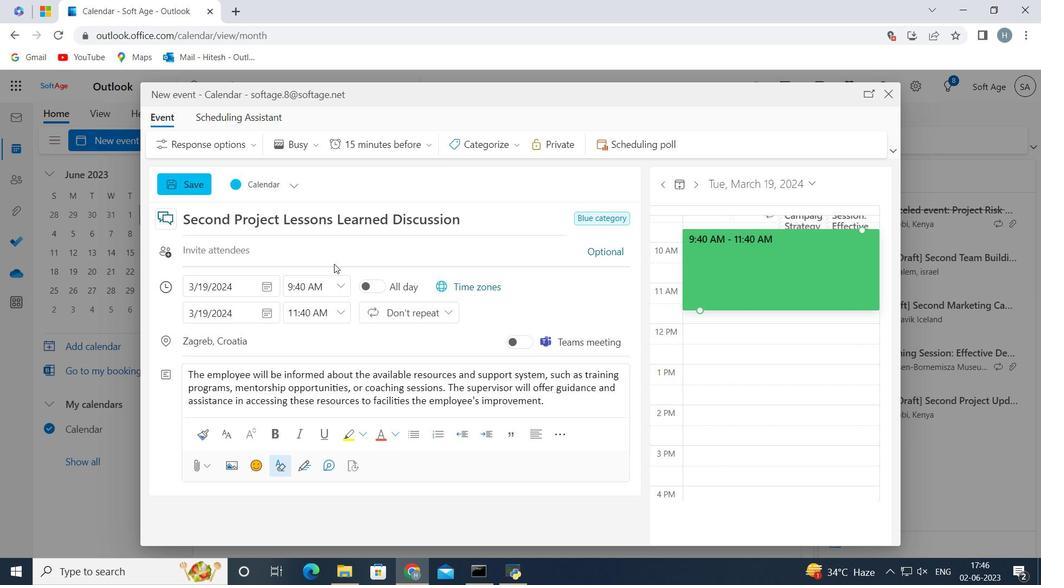 
Action: Key pressed softage2<Key.backspace>.2<Key.shift>@softage.net
Screenshot: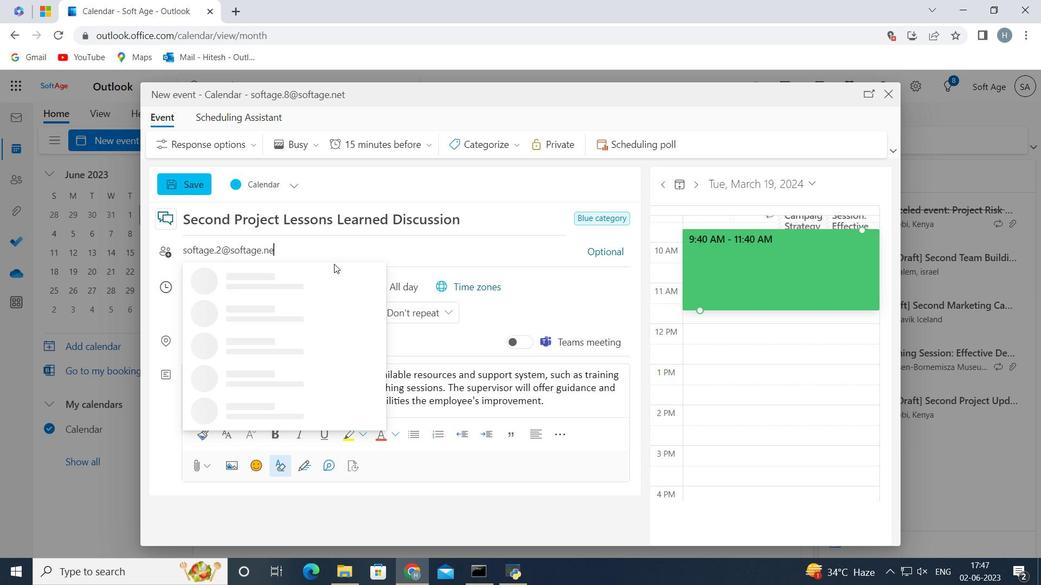 
Action: Mouse moved to (285, 282)
Screenshot: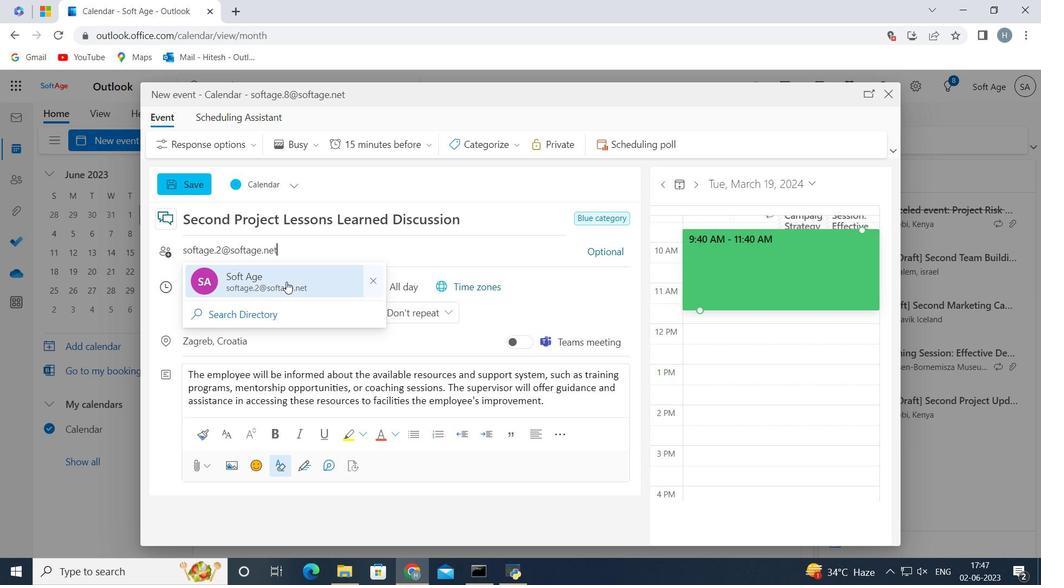 
Action: Mouse pressed left at (285, 282)
Screenshot: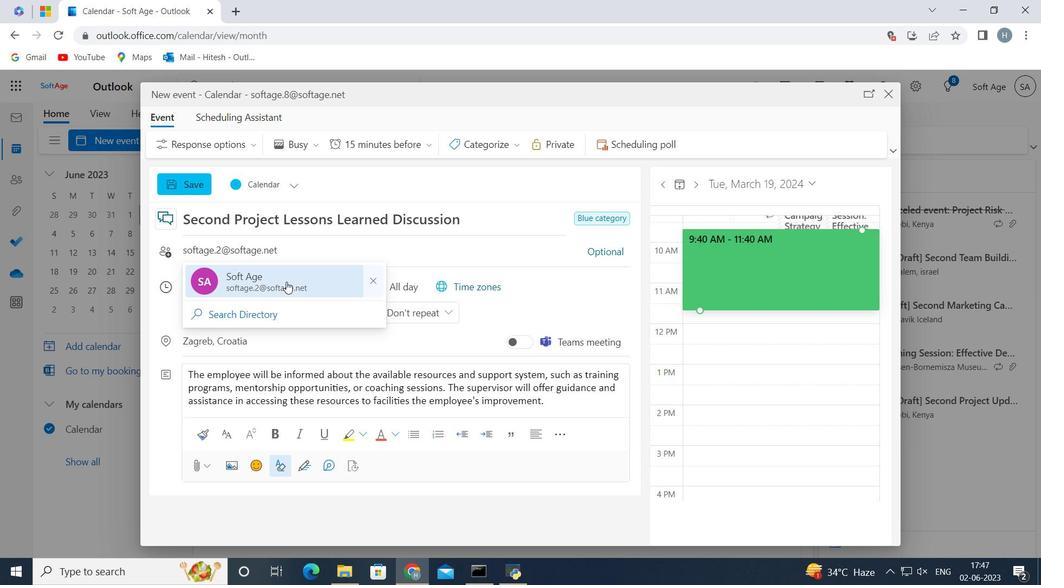 
Action: Key pressed softage.3<Key.shift>@softage.net
Screenshot: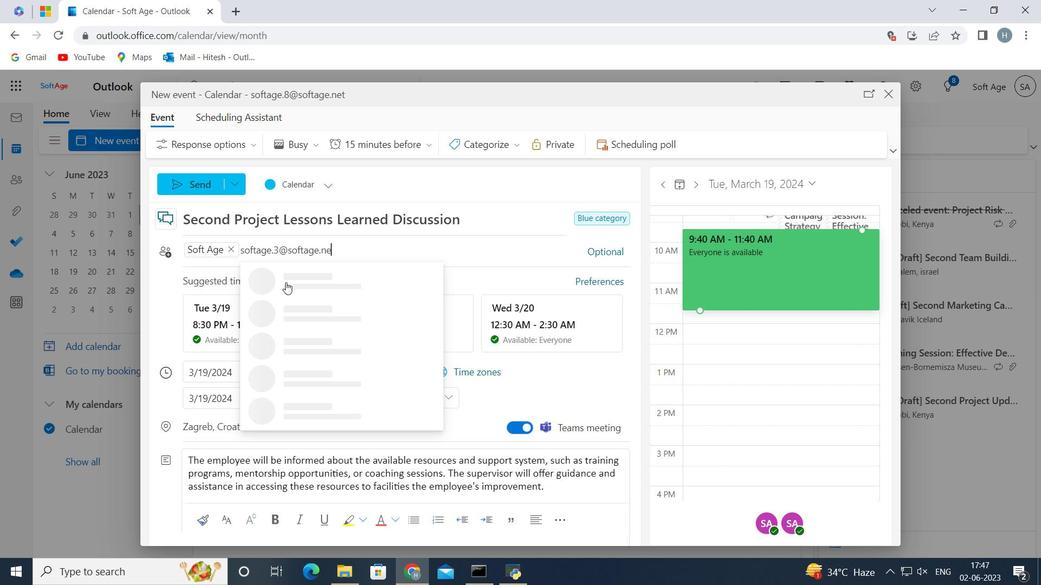 
Action: Mouse pressed left at (285, 282)
Screenshot: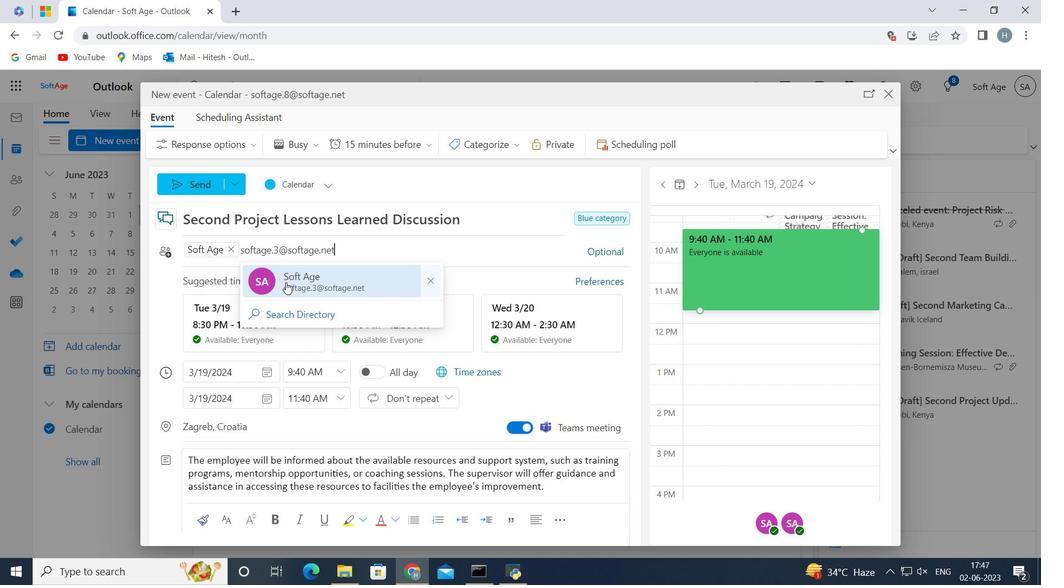 
Action: Mouse moved to (300, 321)
Screenshot: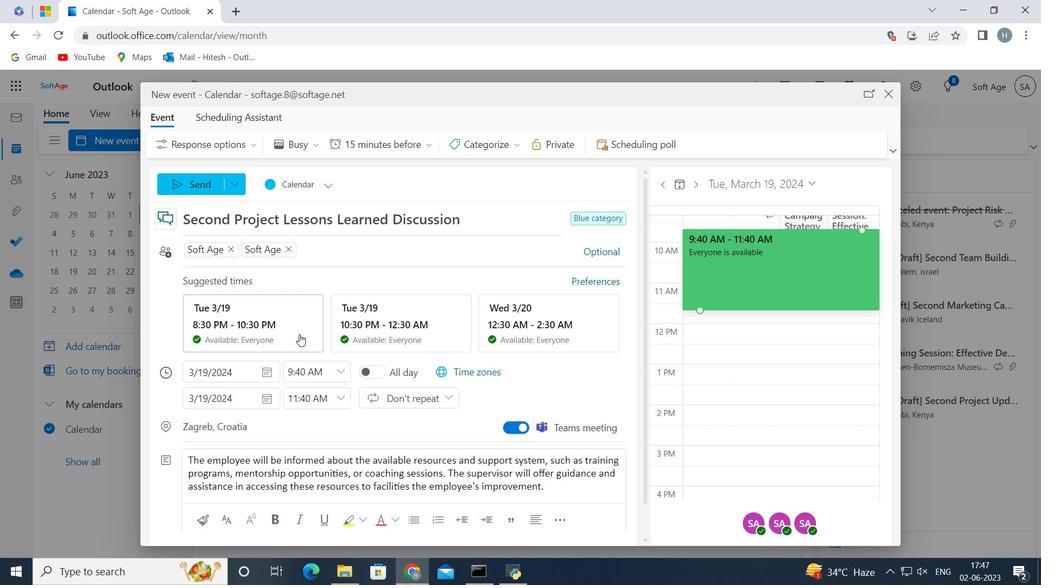 
Action: Mouse scrolled (300, 321) with delta (0, 0)
Screenshot: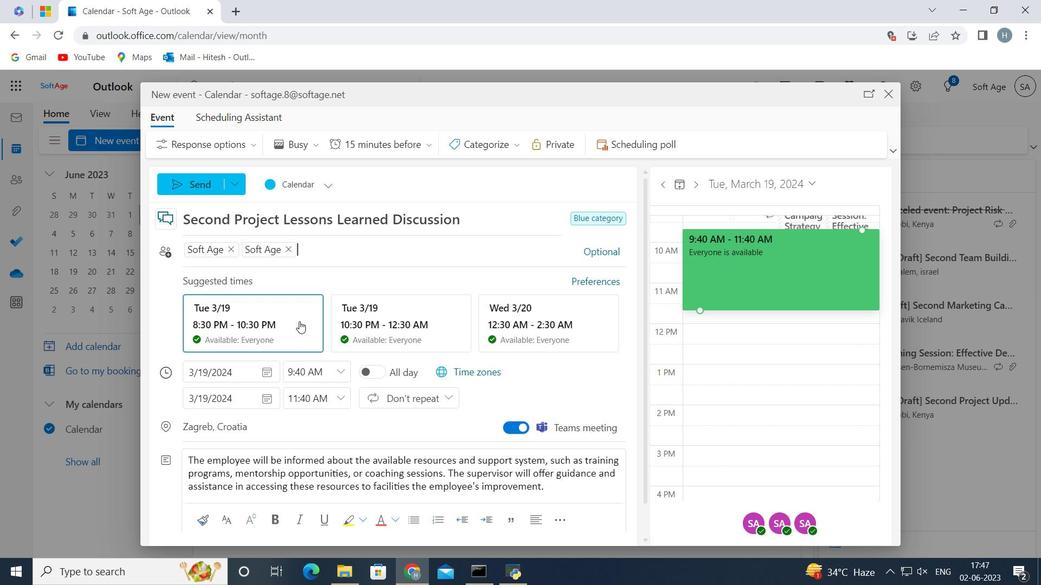 
Action: Mouse scrolled (300, 321) with delta (0, 0)
Screenshot: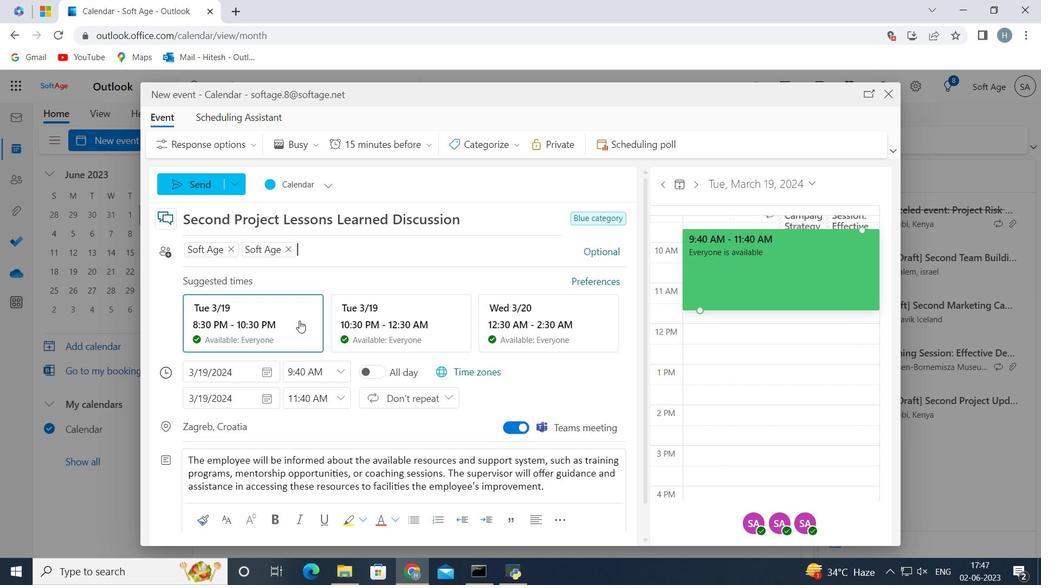 
Action: Mouse moved to (518, 142)
Screenshot: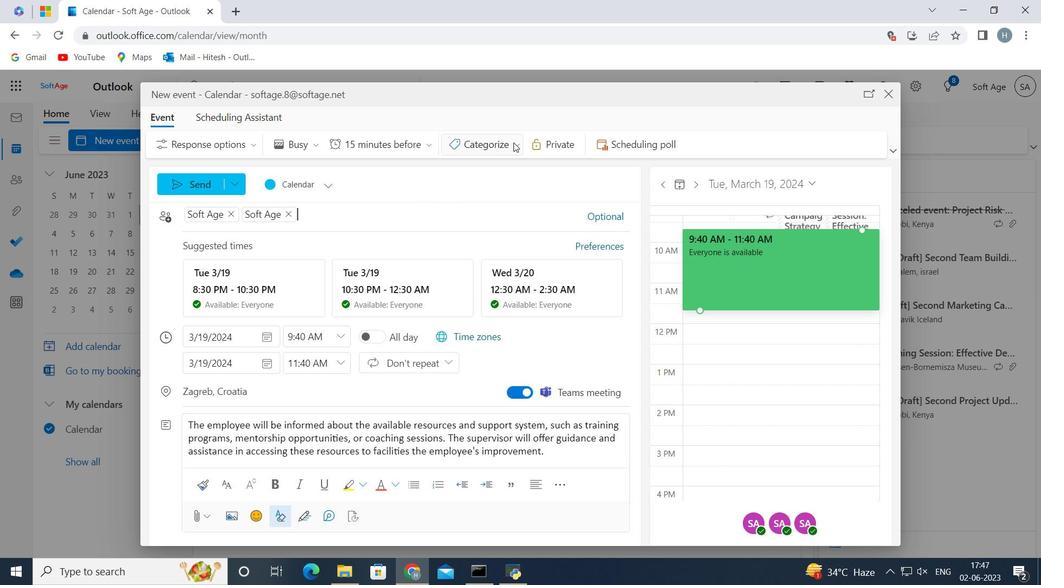 
Action: Mouse pressed left at (518, 142)
Screenshot: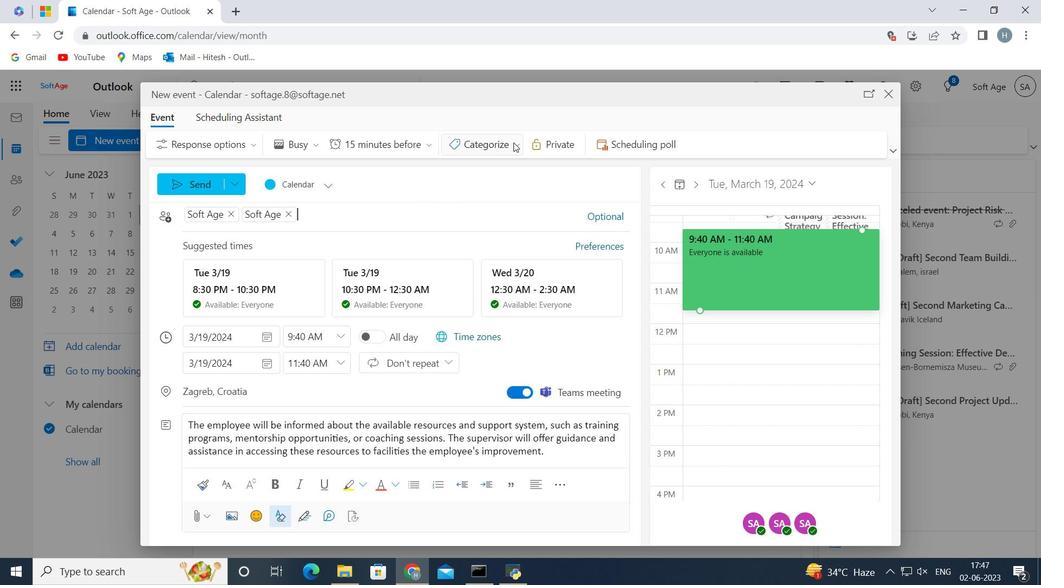
Action: Mouse moved to (521, 136)
Screenshot: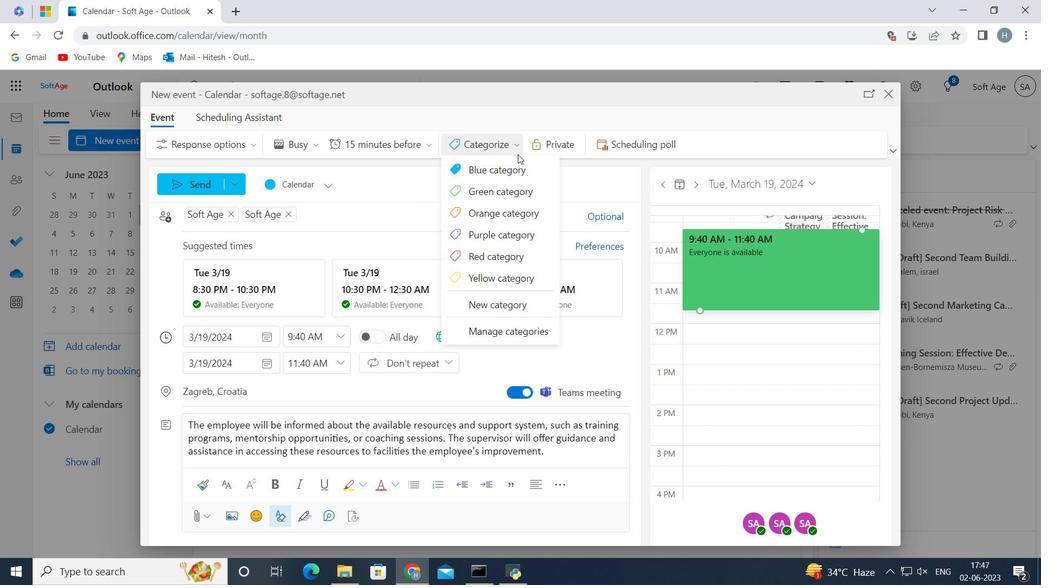 
Action: Mouse pressed left at (521, 136)
Screenshot: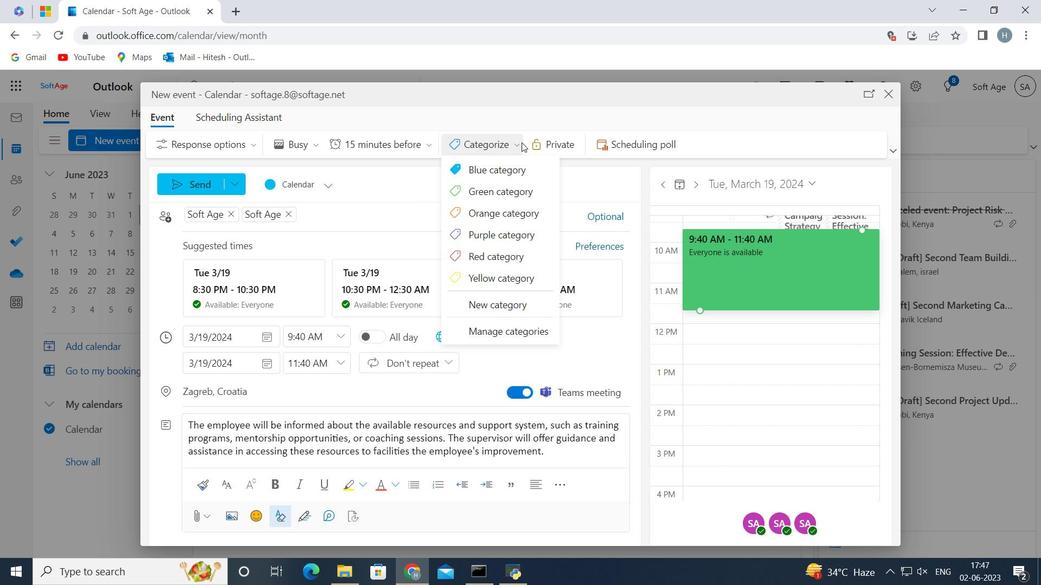 
Action: Mouse moved to (429, 147)
Screenshot: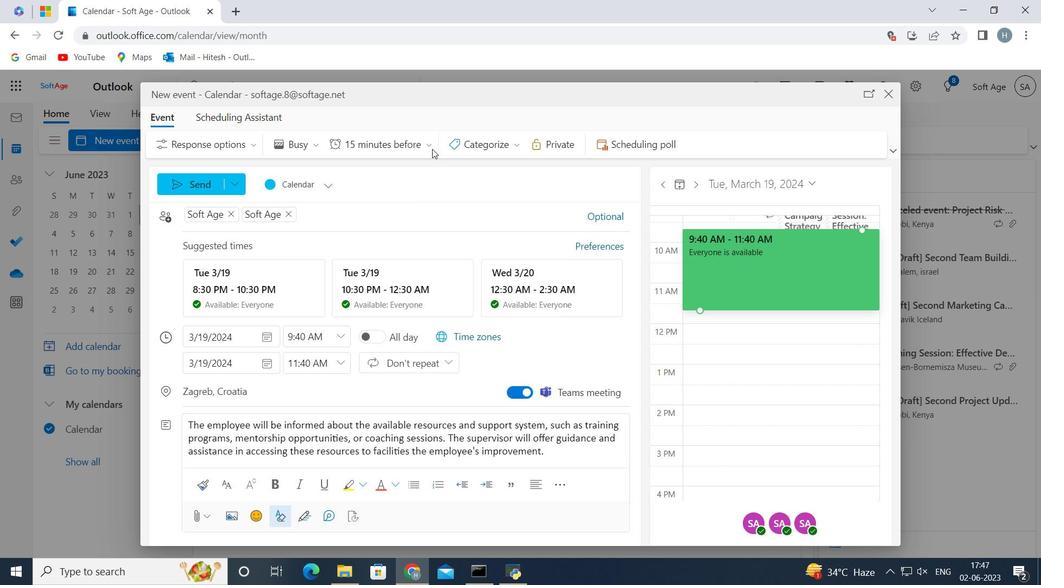 
Action: Mouse pressed left at (429, 147)
Screenshot: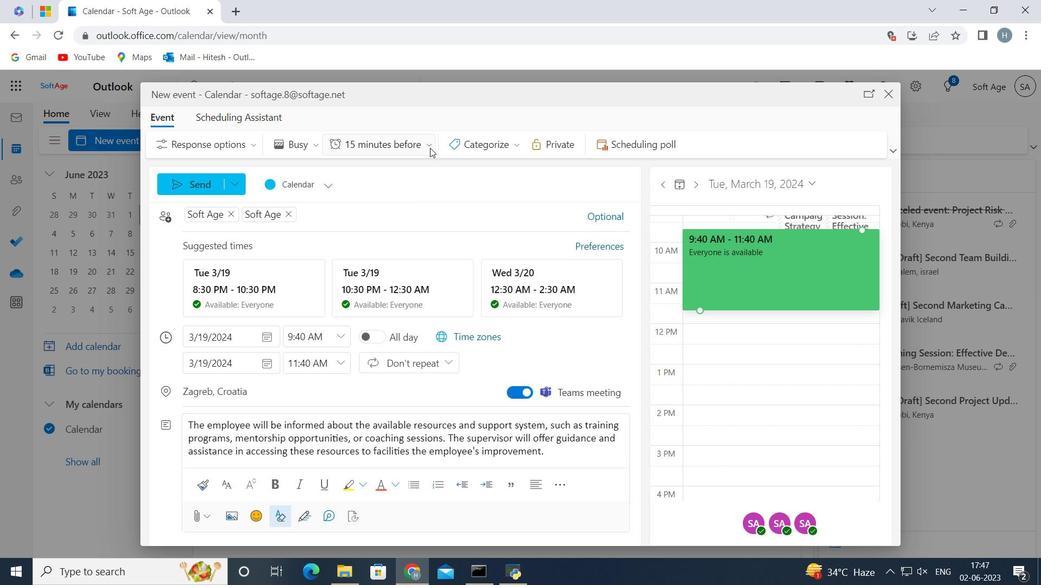 
Action: Mouse moved to (408, 196)
Screenshot: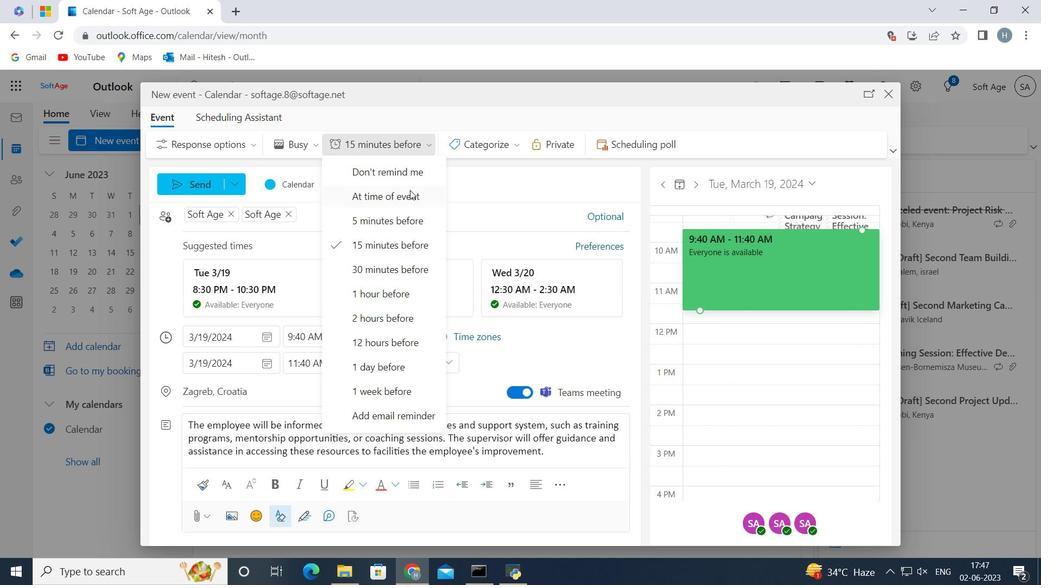 
Action: Mouse pressed left at (408, 196)
Screenshot: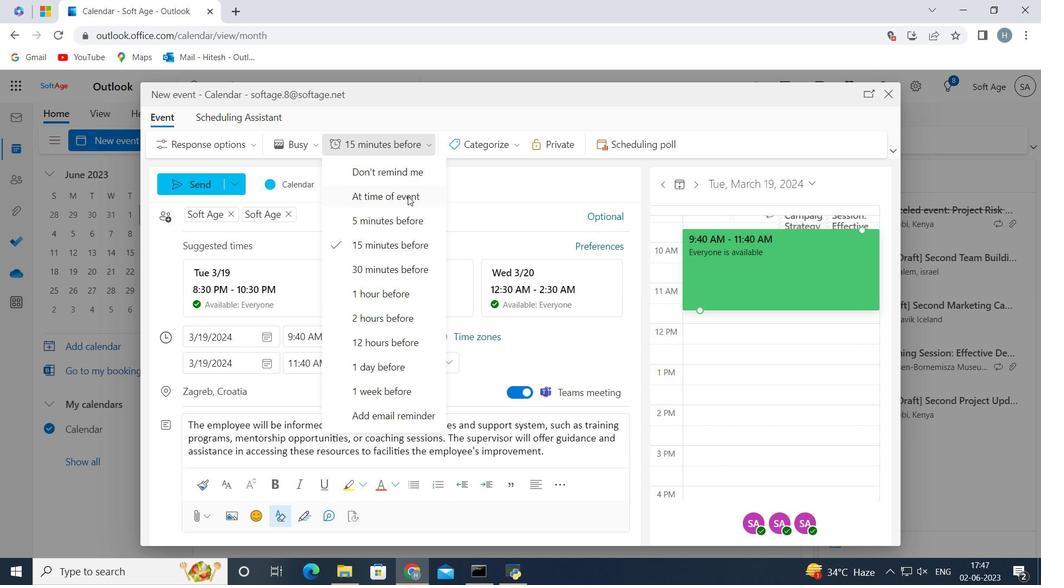 
Action: Mouse moved to (542, 200)
Screenshot: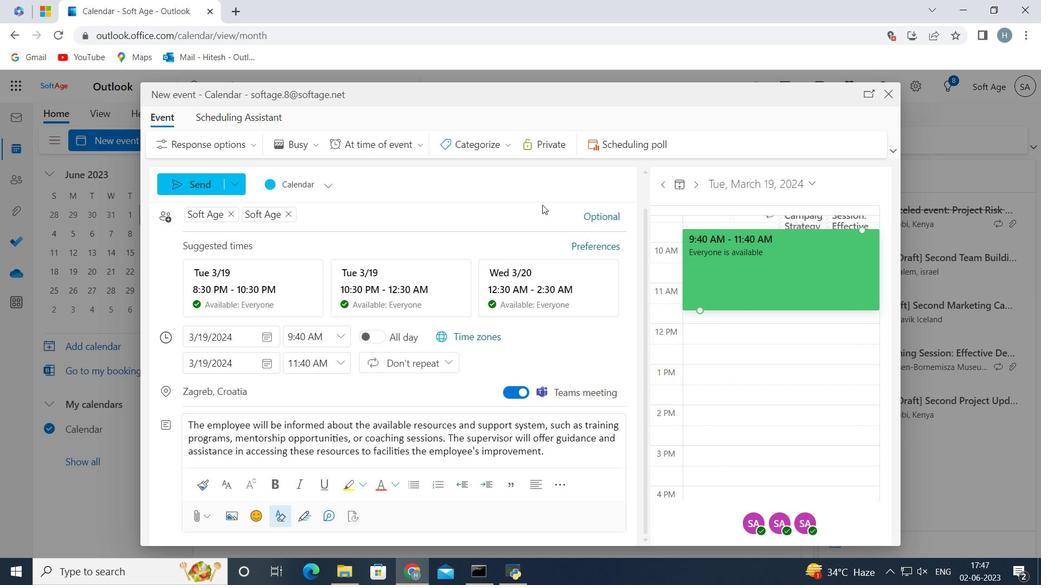 
